Task: Find connections with filter location Bailén with filter topic #leadership with filter profile language German with filter current company Sony Music Entertainment with filter school Swarnandhra College of Engineering & Technology, Narasapur. PIN -534275 (CC-A2) with filter industry Administration of Justice with filter service category Consulting with filter keywords title Medical Transcriptionist
Action: Mouse moved to (528, 66)
Screenshot: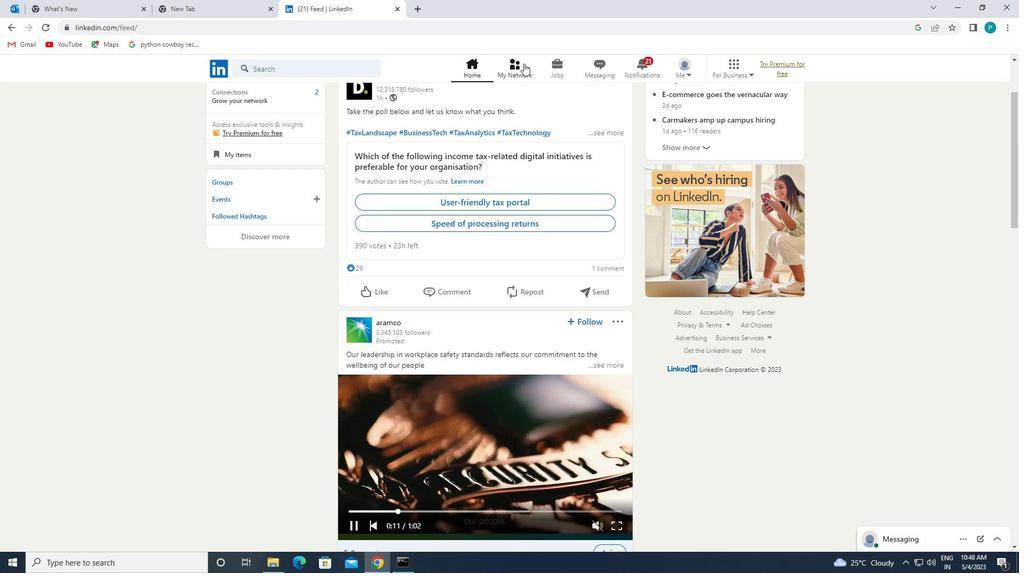 
Action: Mouse pressed left at (528, 66)
Screenshot: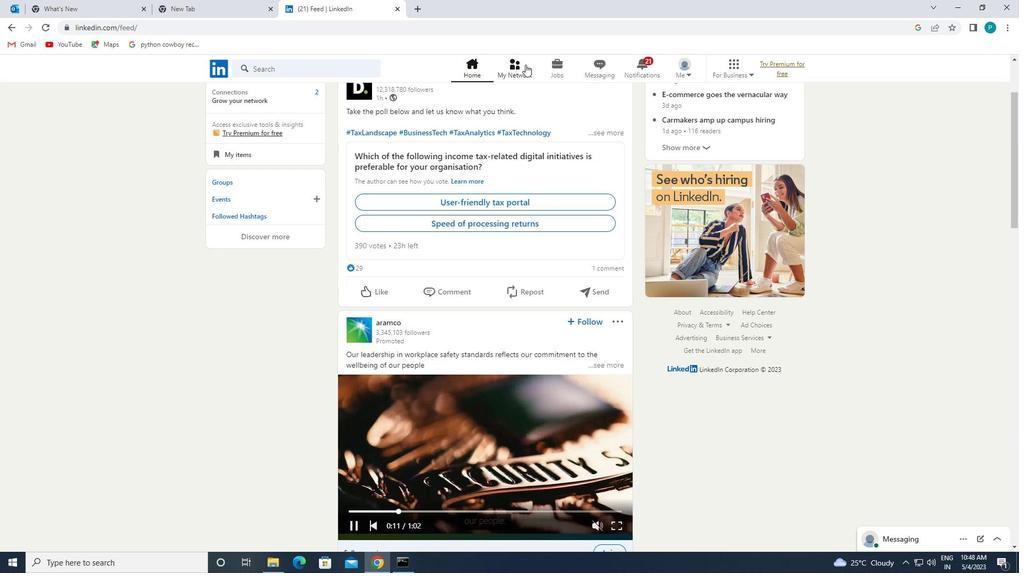 
Action: Mouse moved to (519, 67)
Screenshot: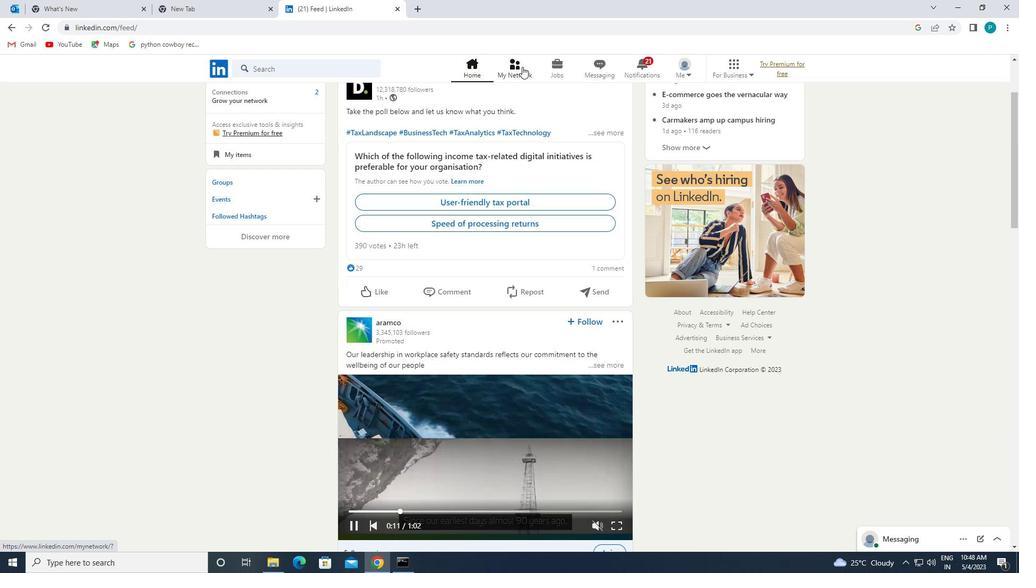 
Action: Mouse pressed left at (519, 67)
Screenshot: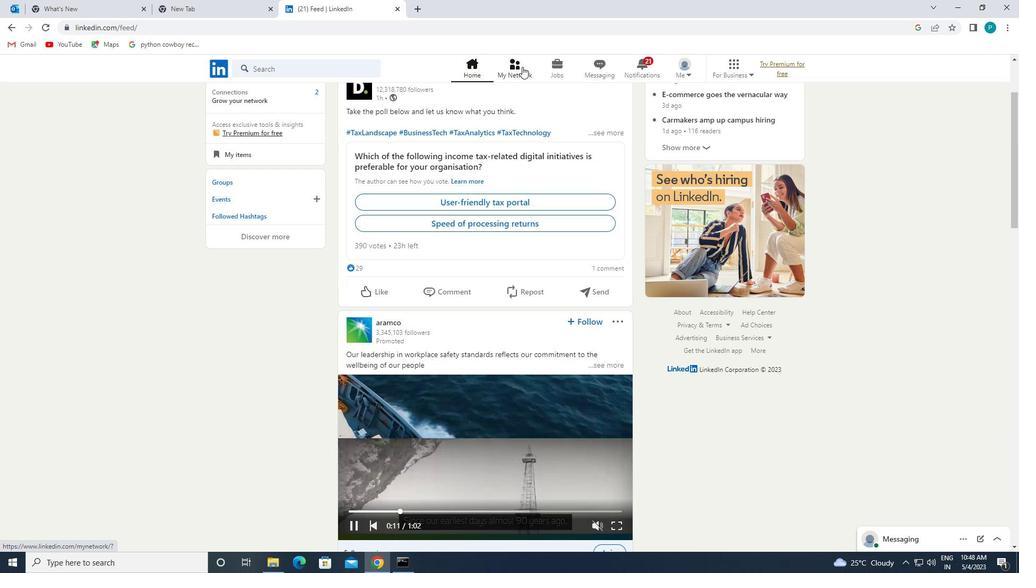 
Action: Mouse moved to (322, 126)
Screenshot: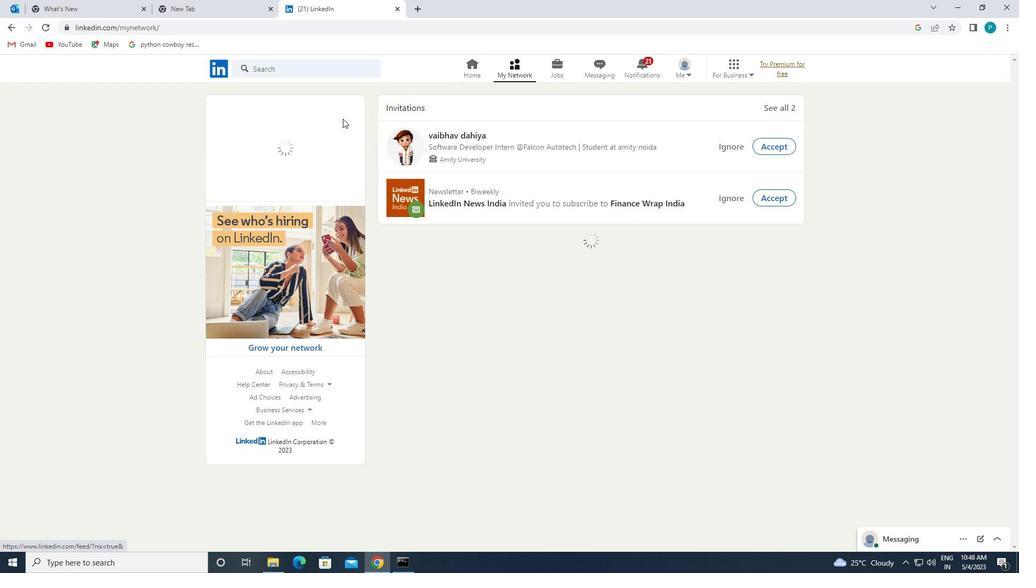 
Action: Mouse pressed left at (322, 126)
Screenshot: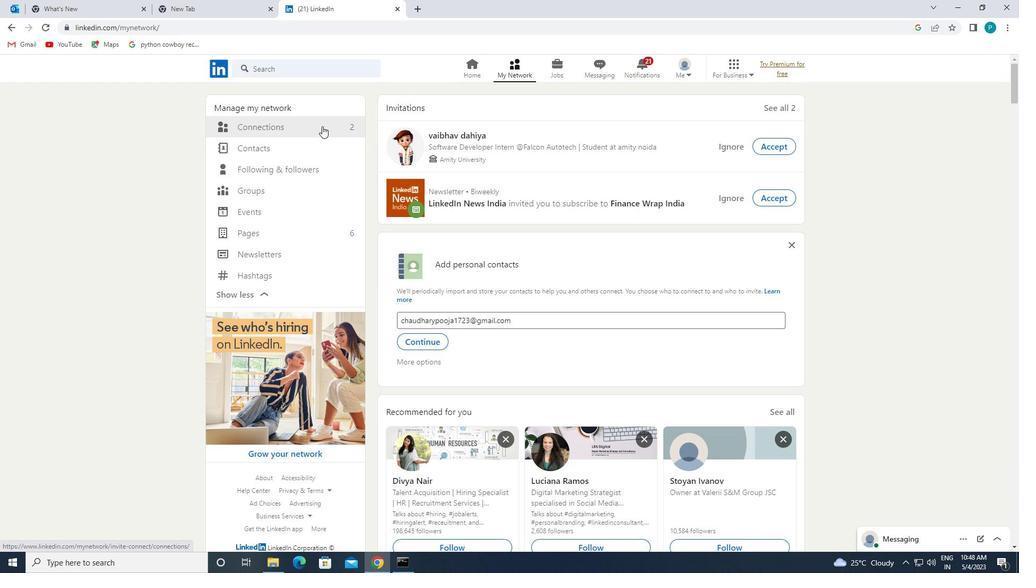 
Action: Mouse moved to (601, 132)
Screenshot: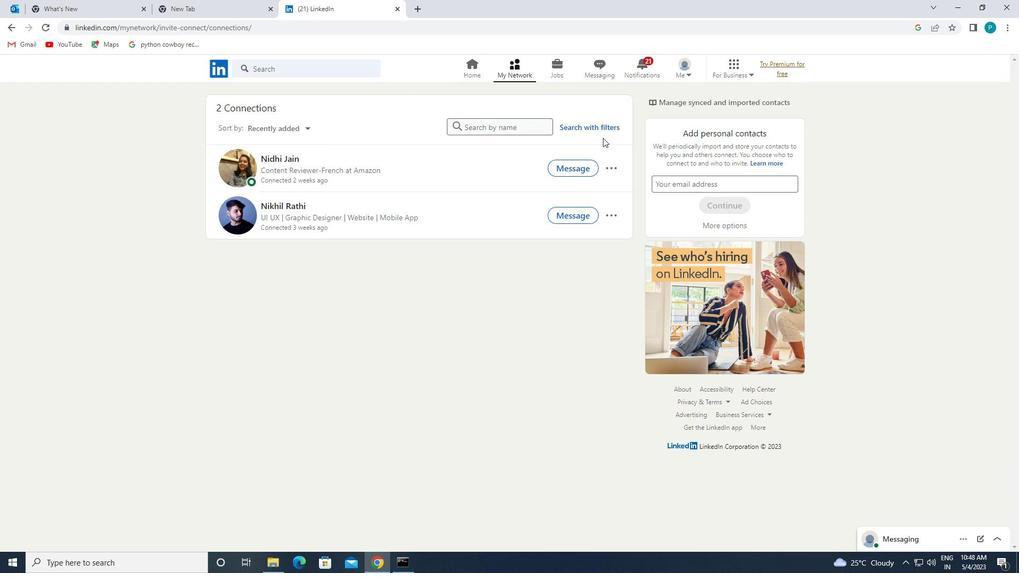 
Action: Mouse pressed left at (601, 132)
Screenshot: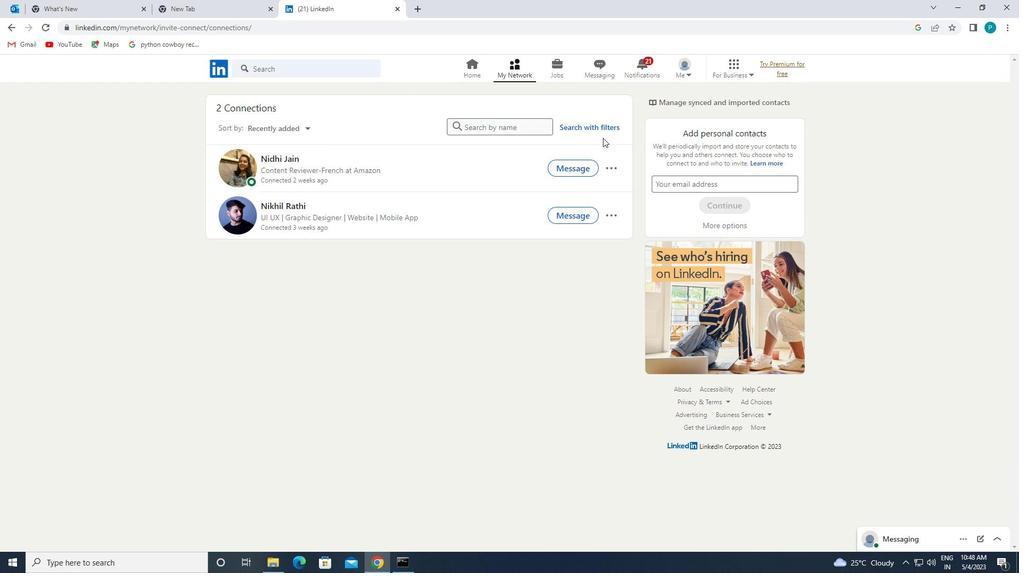 
Action: Mouse moved to (543, 100)
Screenshot: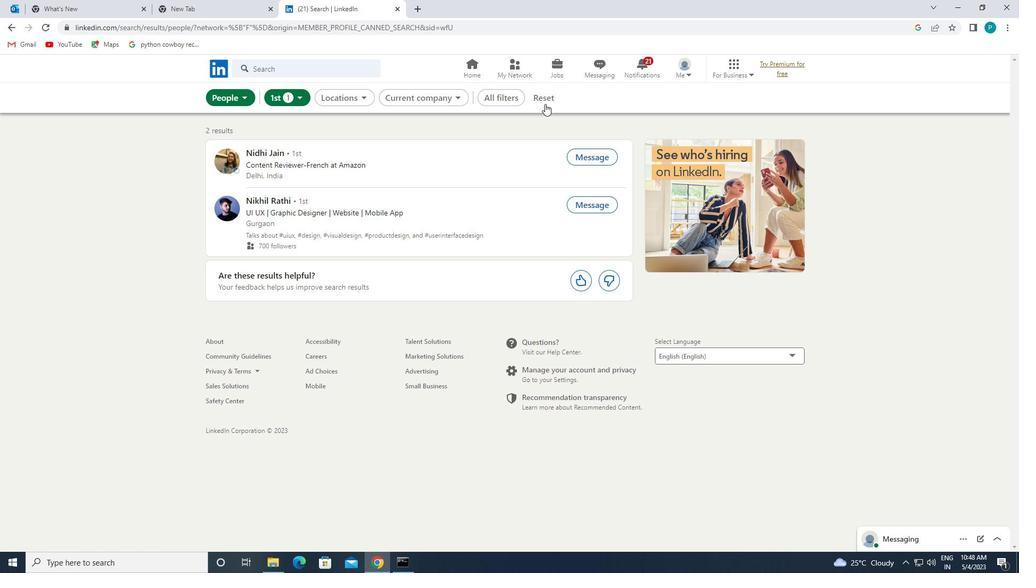 
Action: Mouse pressed left at (543, 100)
Screenshot: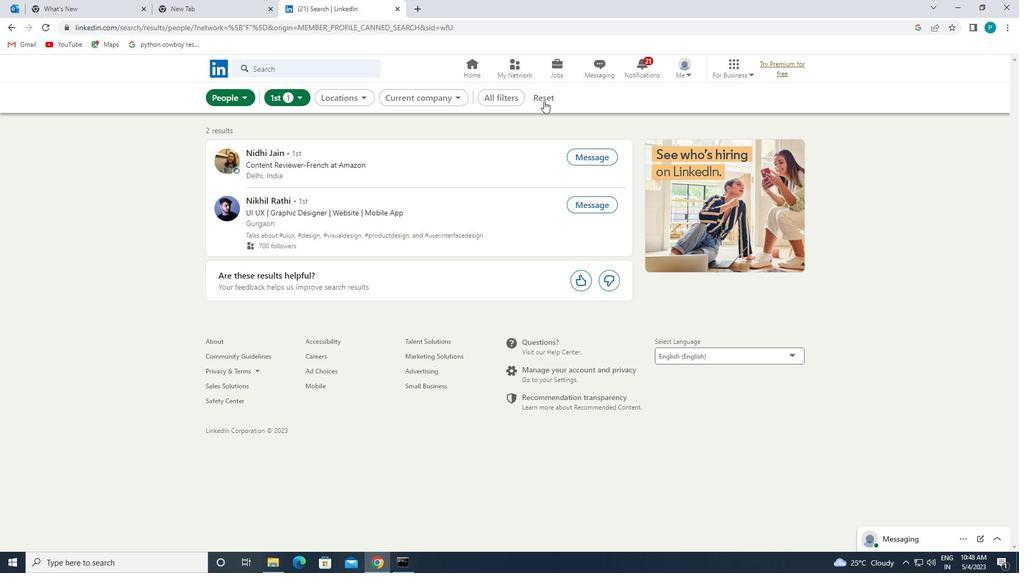 
Action: Mouse moved to (543, 100)
Screenshot: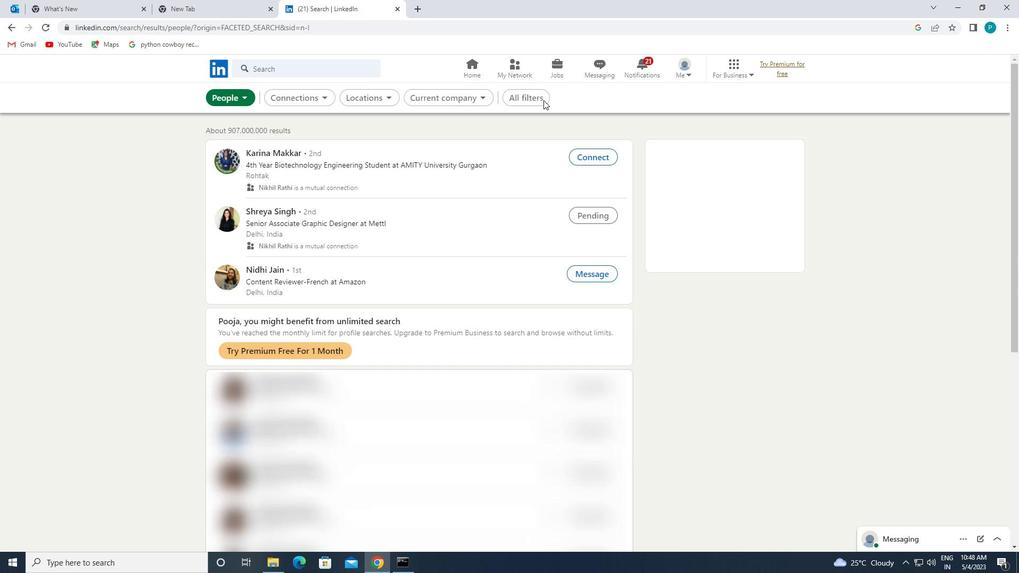 
Action: Mouse pressed left at (543, 100)
Screenshot: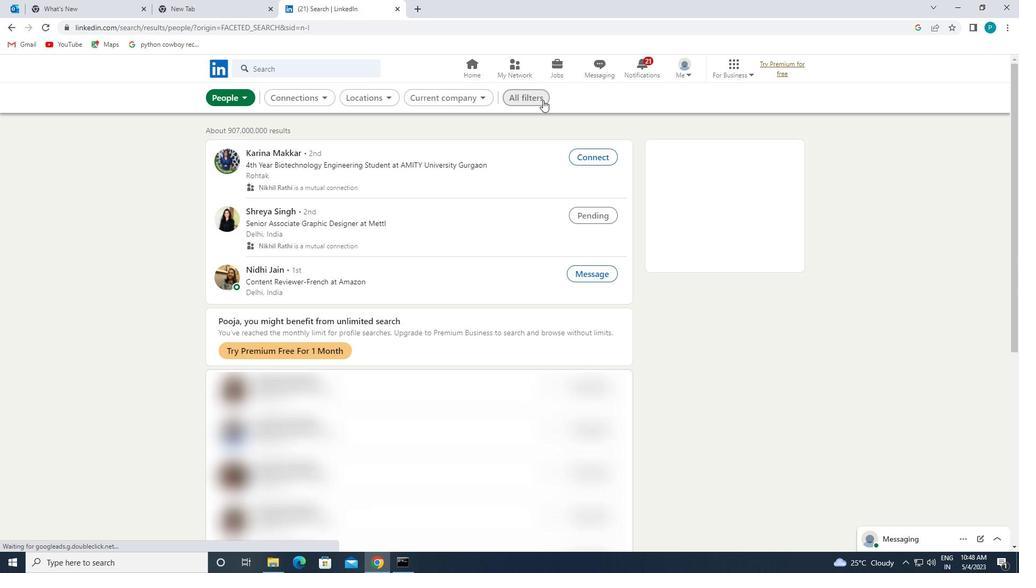 
Action: Mouse moved to (887, 256)
Screenshot: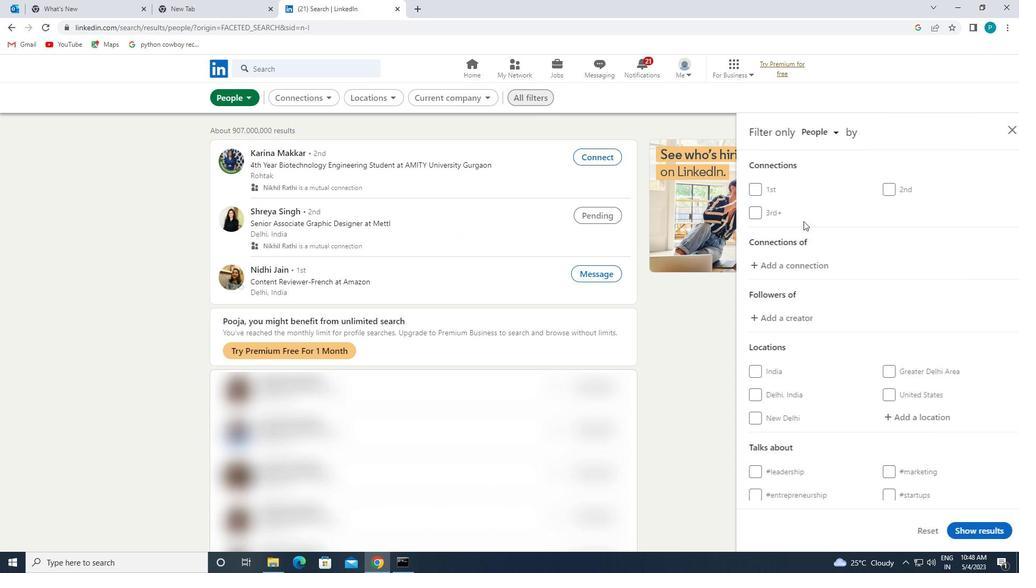 
Action: Mouse scrolled (887, 255) with delta (0, 0)
Screenshot: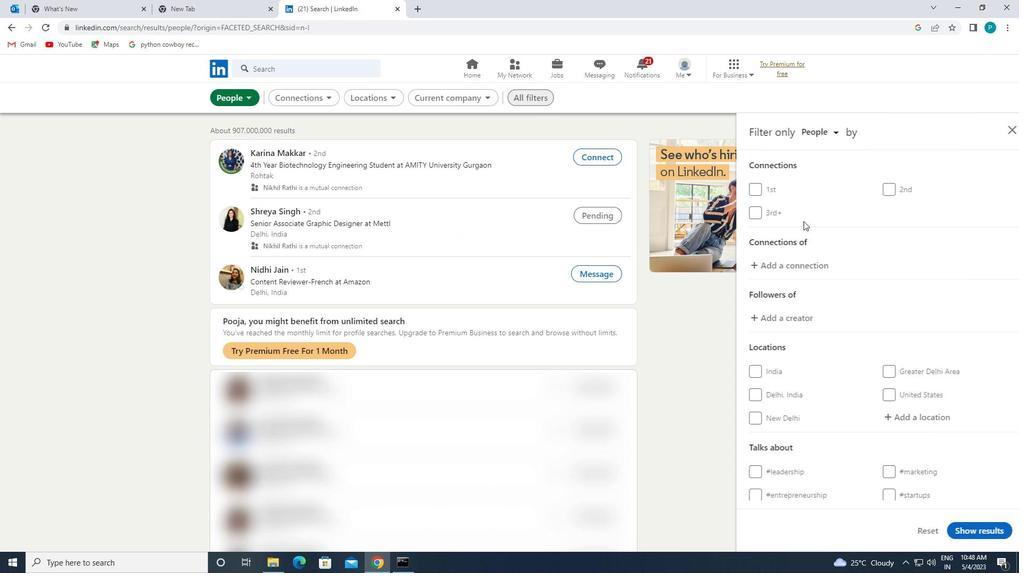
Action: Mouse scrolled (887, 255) with delta (0, 0)
Screenshot: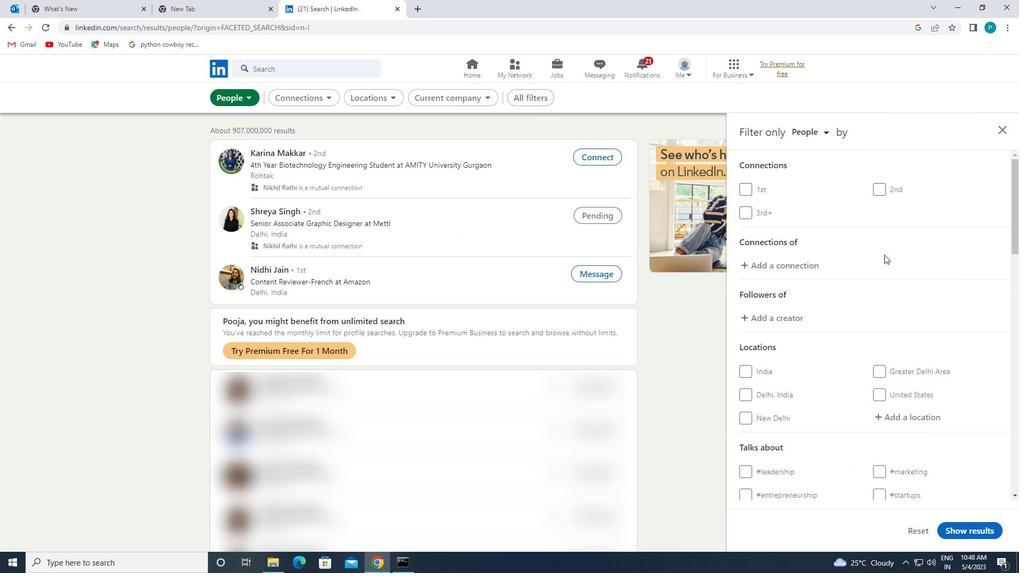
Action: Mouse moved to (914, 297)
Screenshot: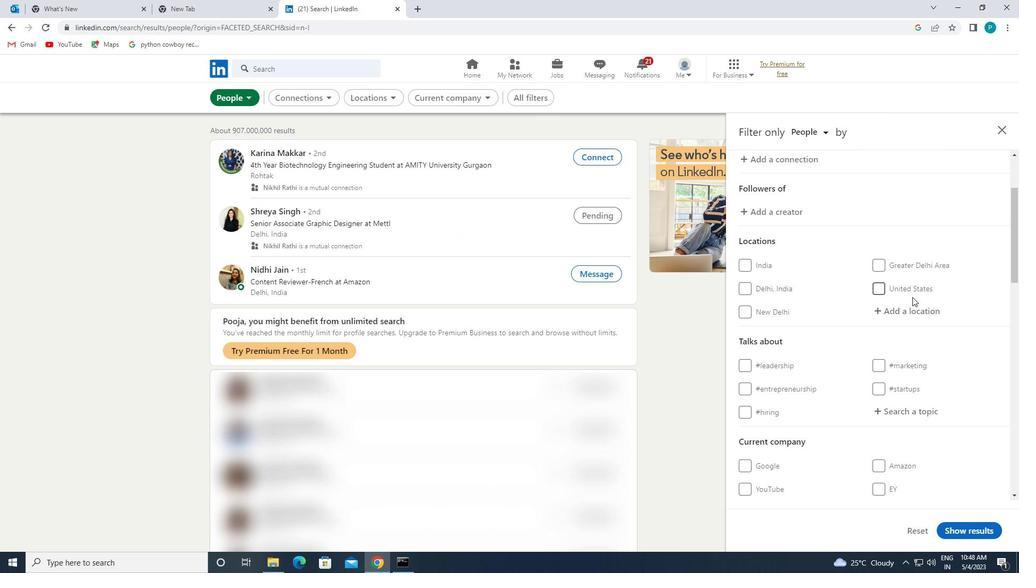 
Action: Mouse pressed left at (914, 297)
Screenshot: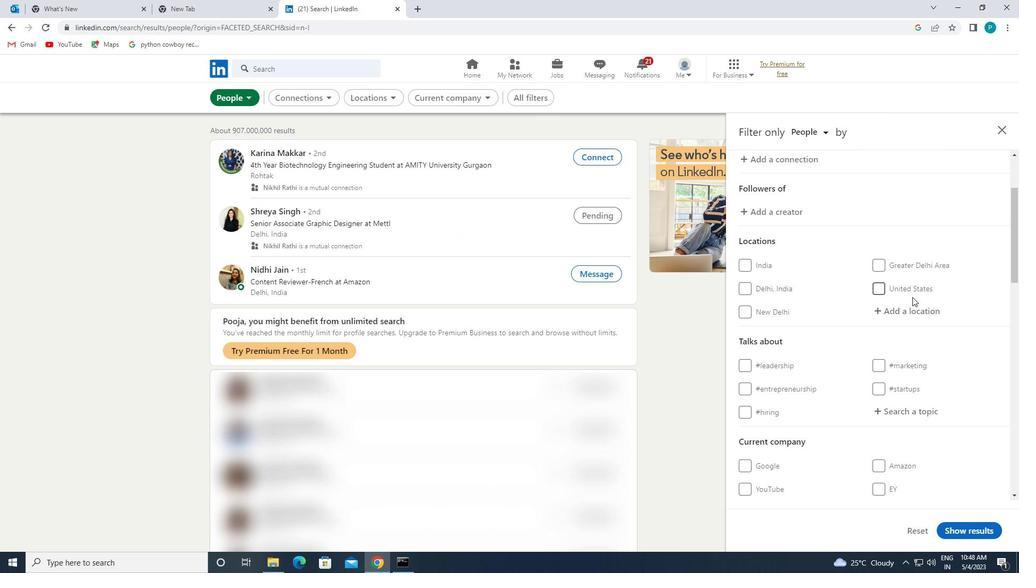 
Action: Mouse moved to (921, 303)
Screenshot: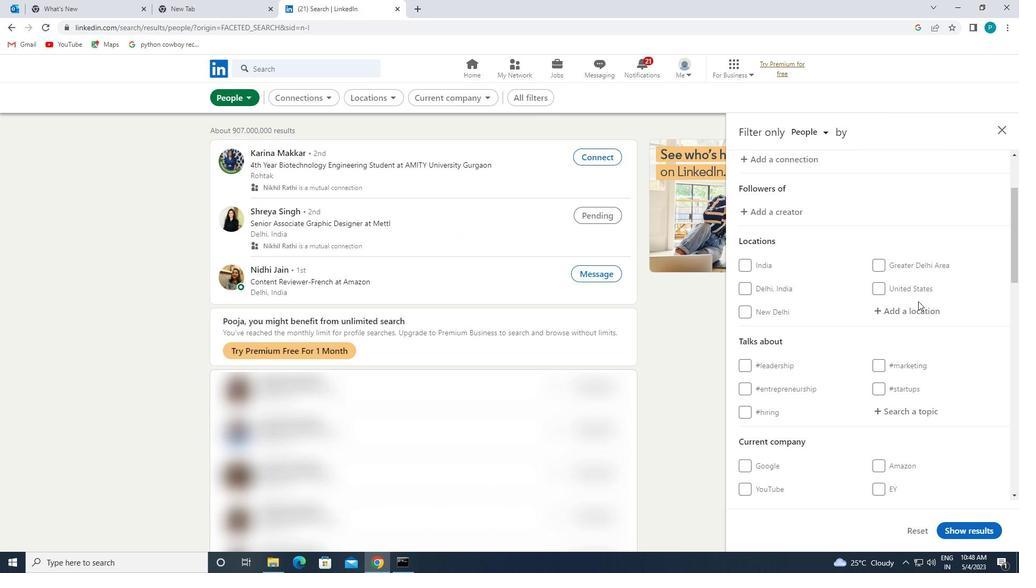 
Action: Mouse pressed left at (921, 303)
Screenshot: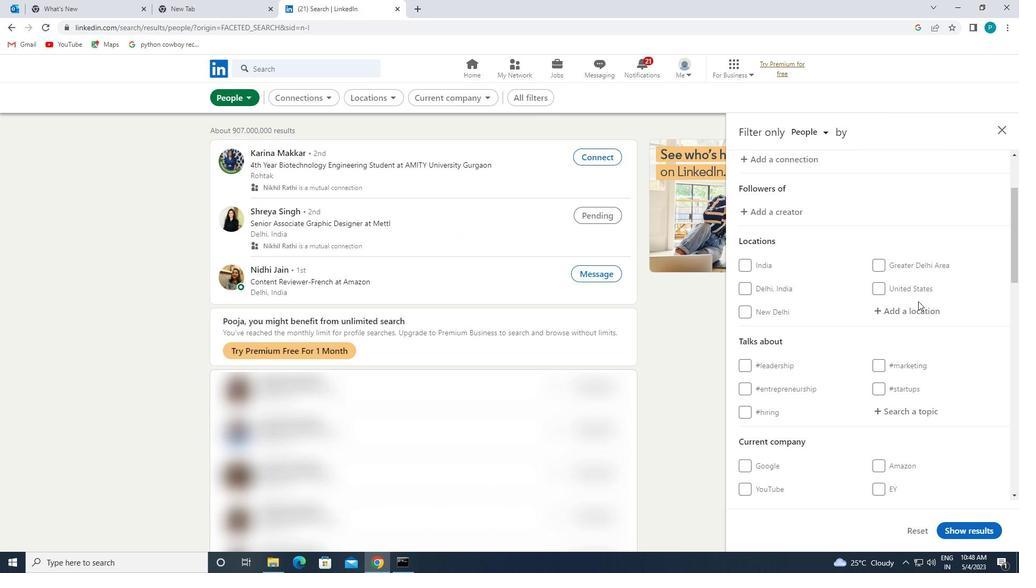 
Action: Mouse moved to (953, 323)
Screenshot: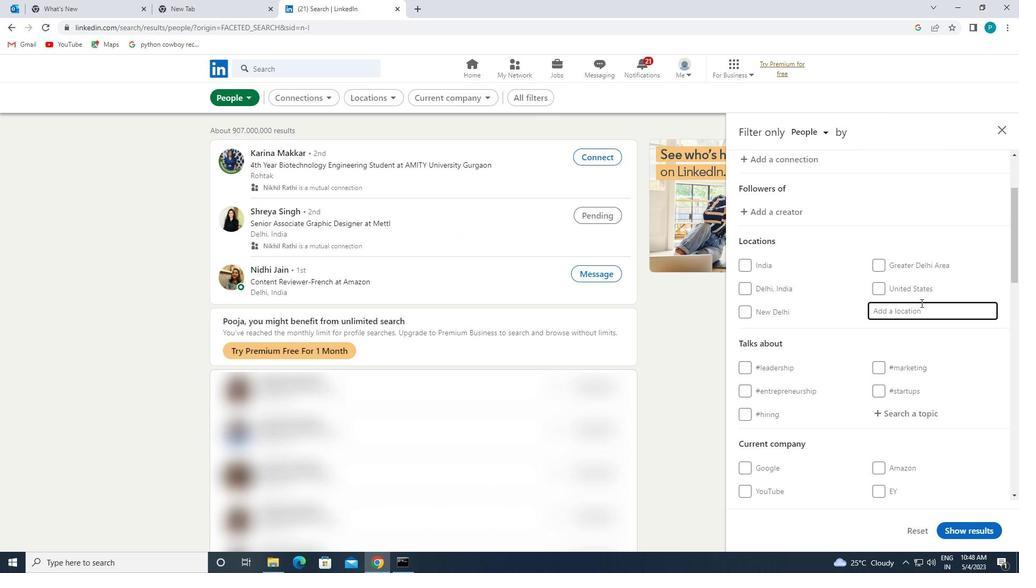 
Action: Key pressed <Key.caps_lock>b<Key.caps_lock>ailen
Screenshot: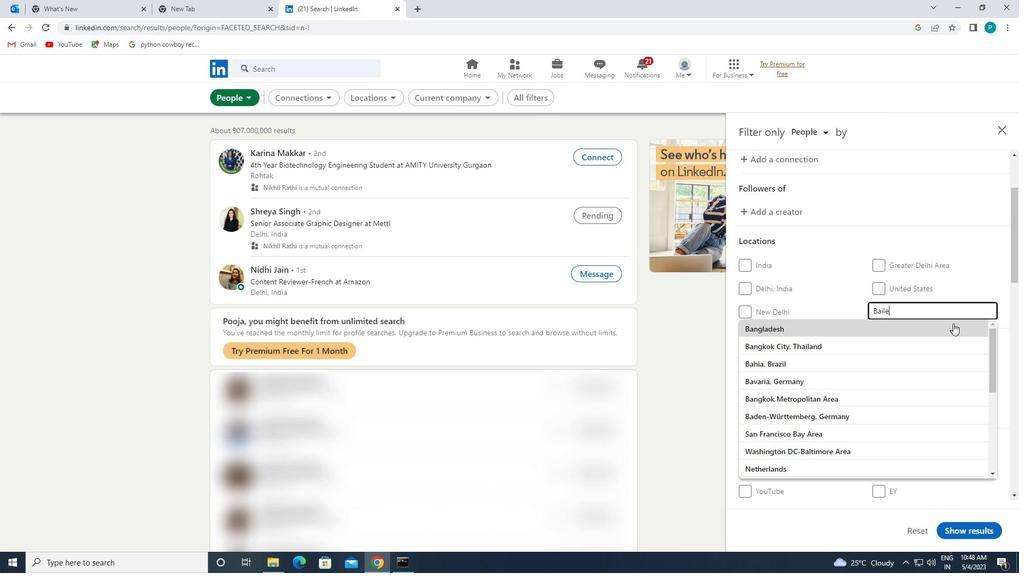 
Action: Mouse moved to (942, 327)
Screenshot: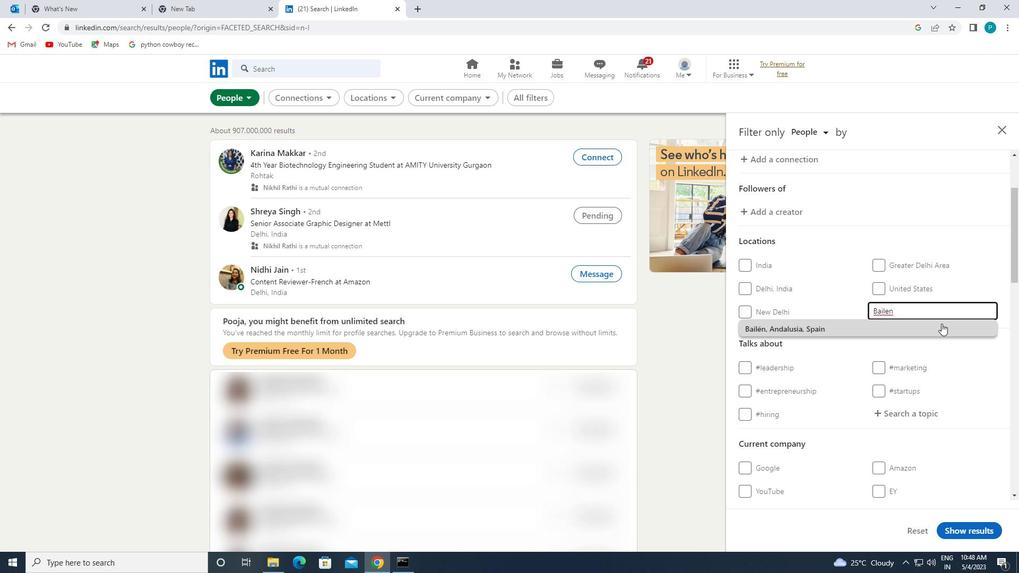 
Action: Mouse pressed left at (942, 327)
Screenshot: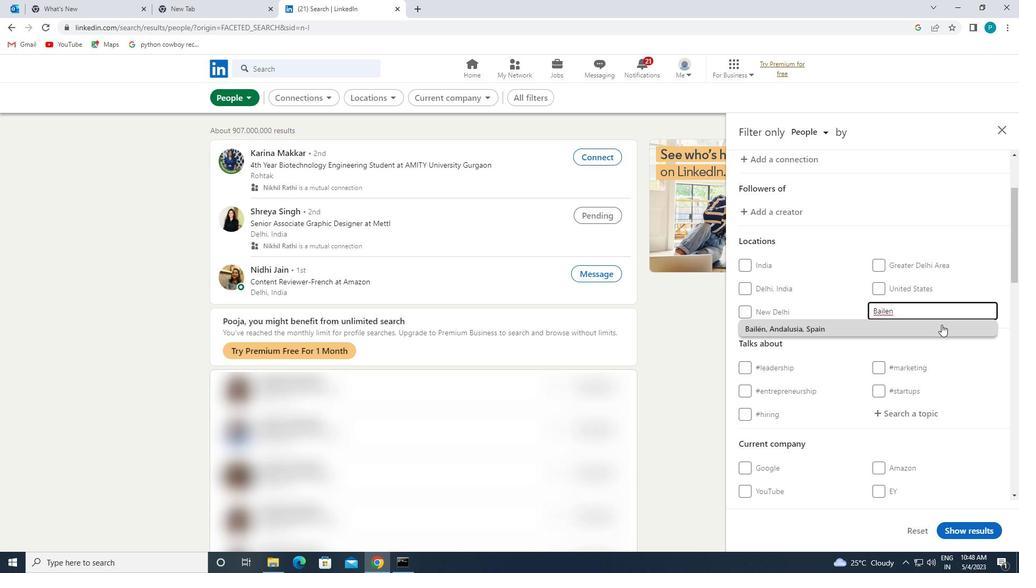 
Action: Mouse scrolled (942, 327) with delta (0, 0)
Screenshot: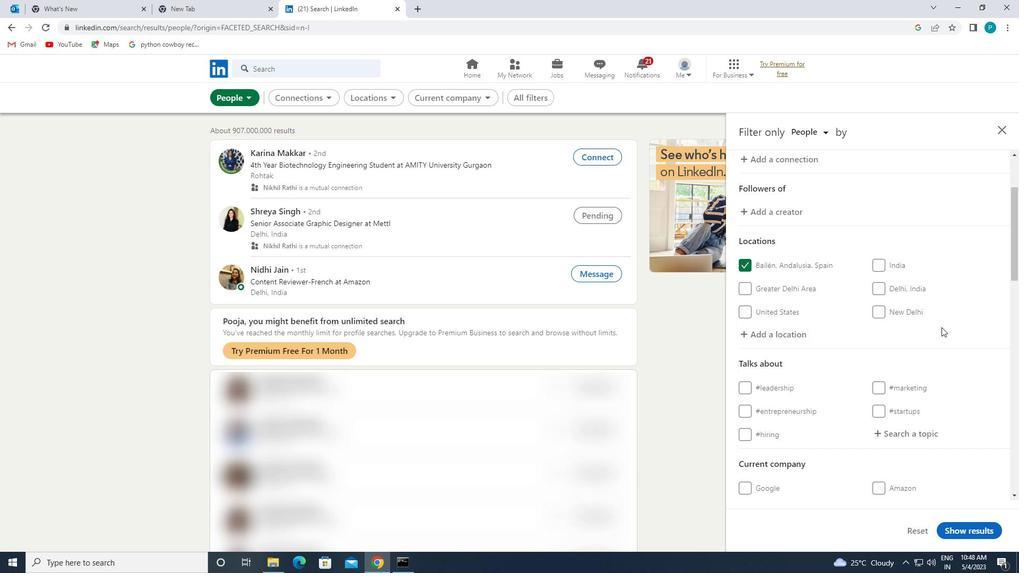 
Action: Mouse moved to (942, 330)
Screenshot: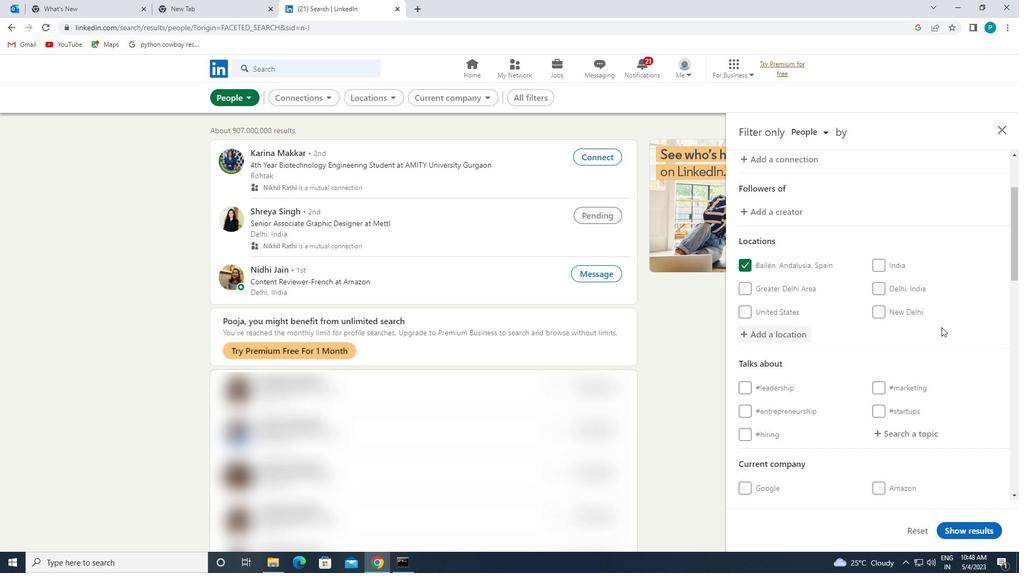 
Action: Mouse scrolled (942, 329) with delta (0, 0)
Screenshot: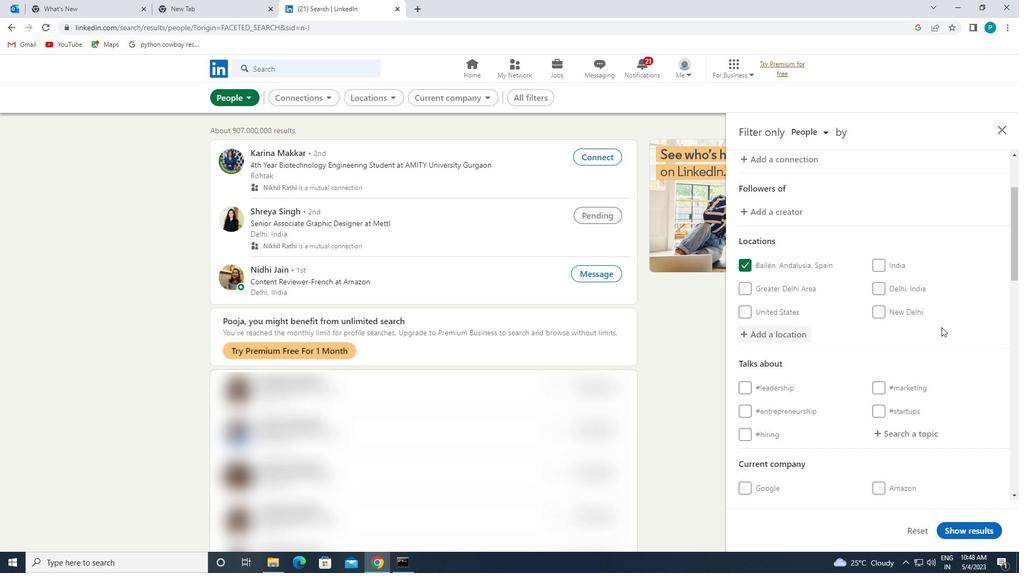 
Action: Mouse moved to (942, 331)
Screenshot: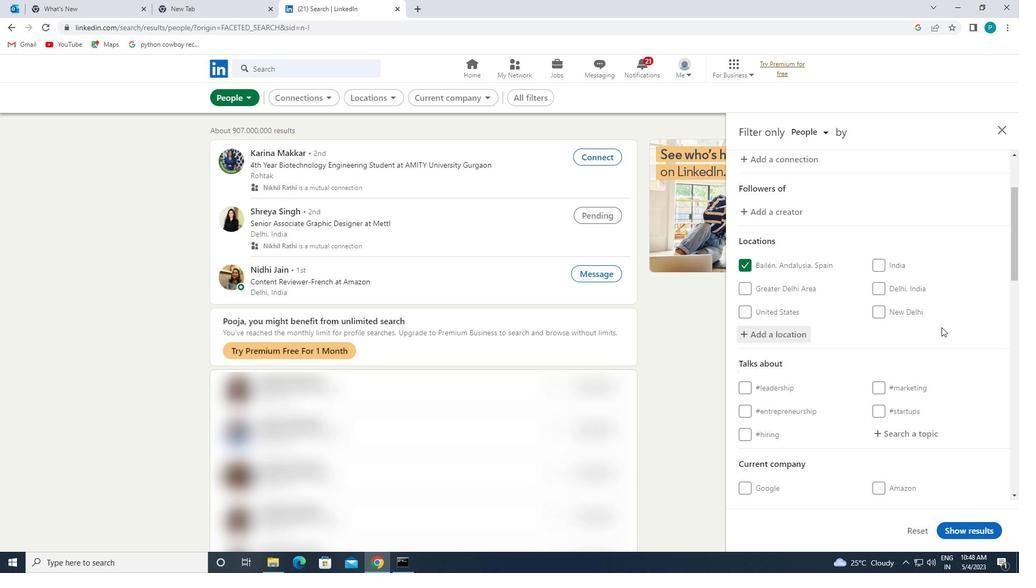 
Action: Mouse scrolled (942, 331) with delta (0, 0)
Screenshot: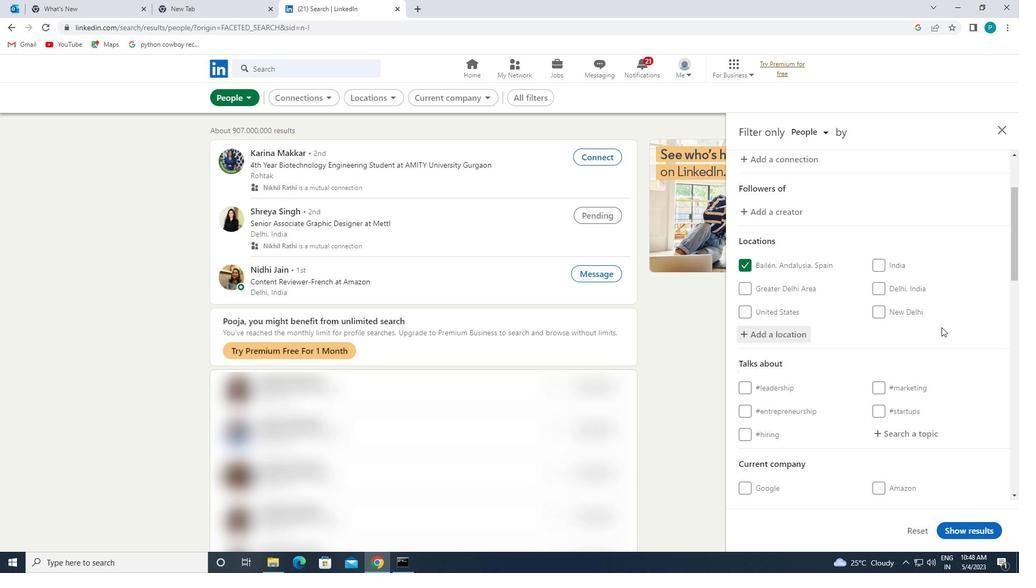 
Action: Mouse moved to (903, 270)
Screenshot: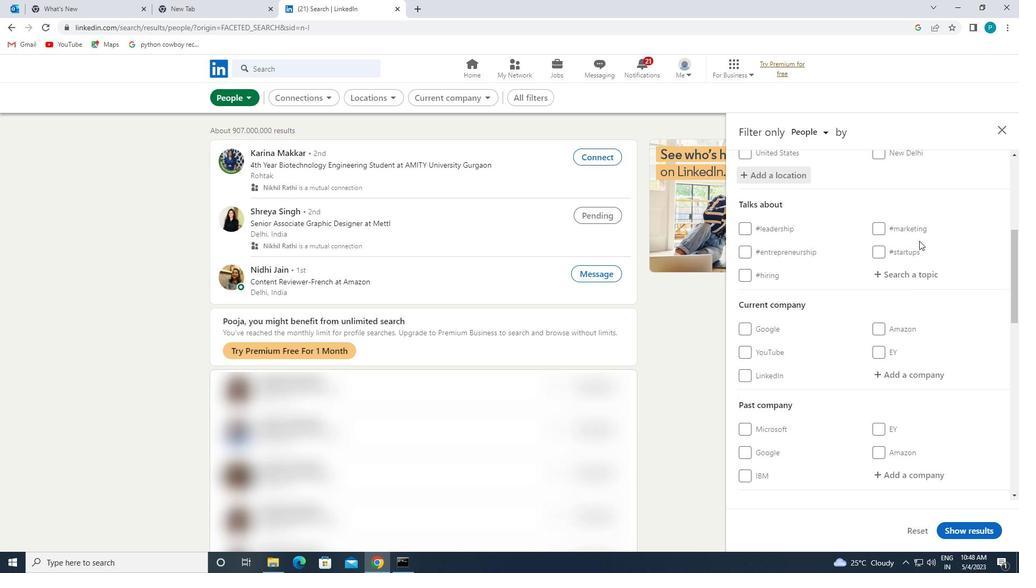 
Action: Mouse pressed left at (903, 270)
Screenshot: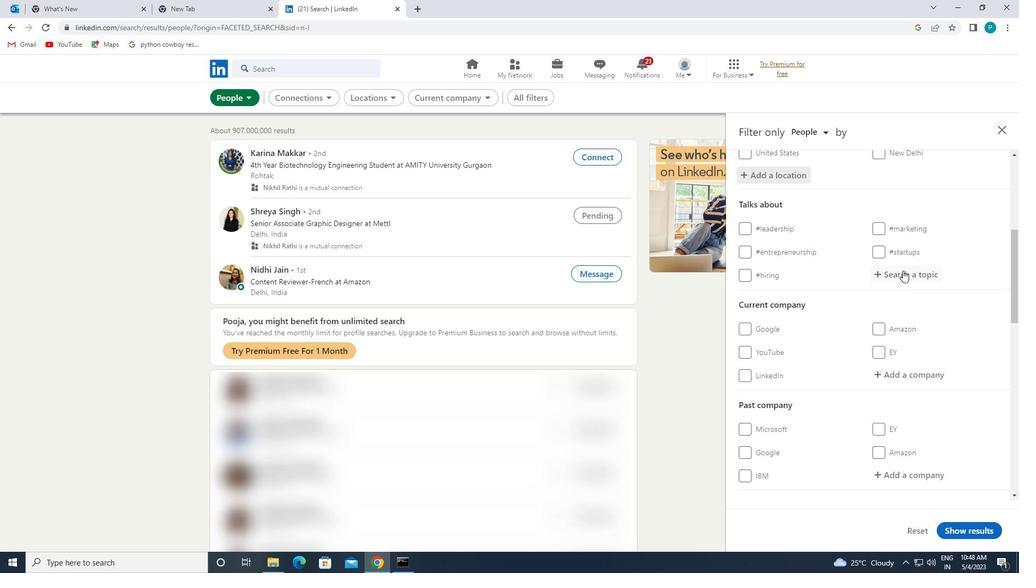 
Action: Key pressed <Key.shift>#LEADERSG<Key.backspace>HIP
Screenshot: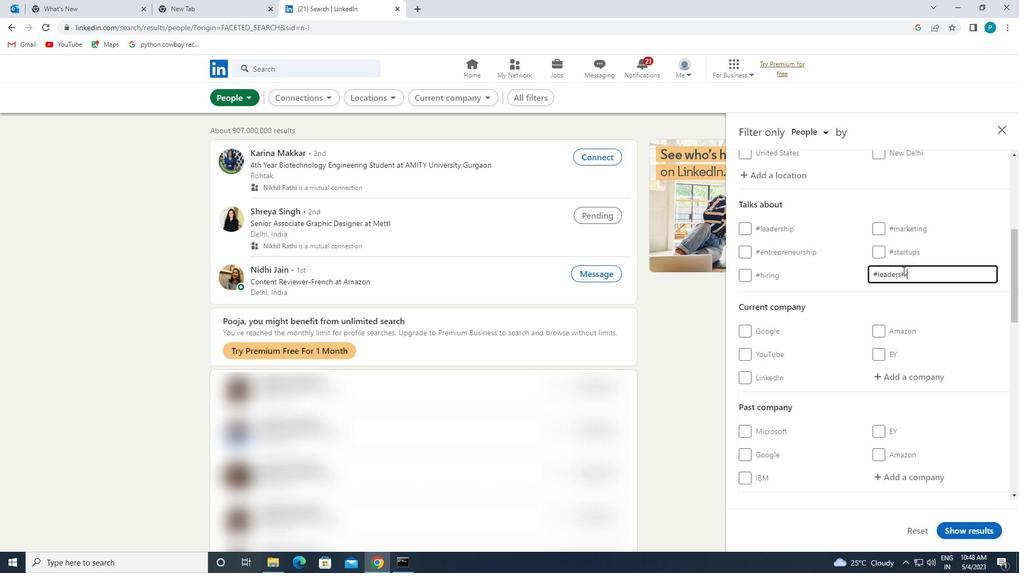 
Action: Mouse scrolled (903, 270) with delta (0, 0)
Screenshot: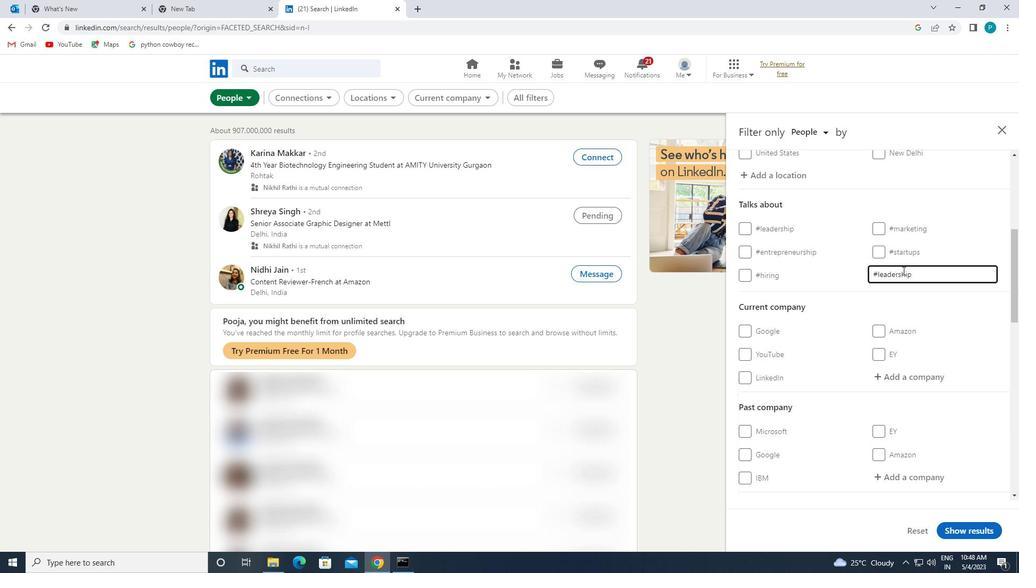 
Action: Mouse scrolled (903, 270) with delta (0, 0)
Screenshot: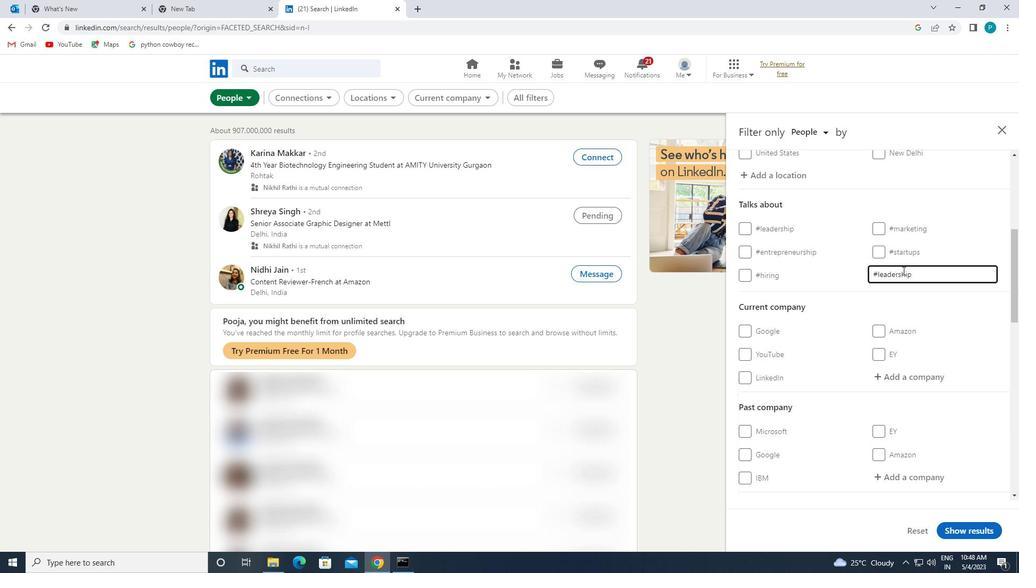 
Action: Mouse scrolled (903, 270) with delta (0, 0)
Screenshot: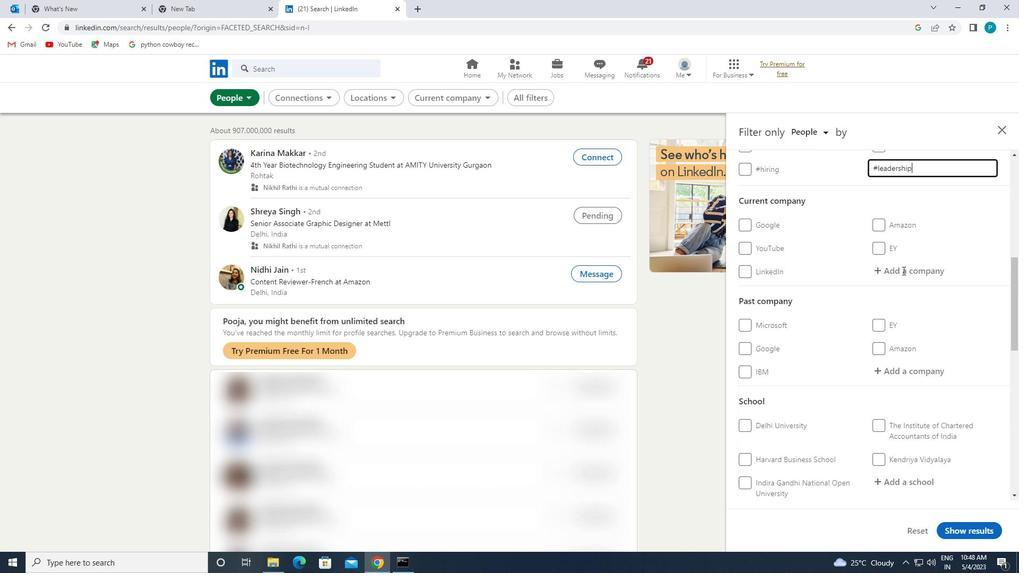 
Action: Mouse scrolled (903, 270) with delta (0, 0)
Screenshot: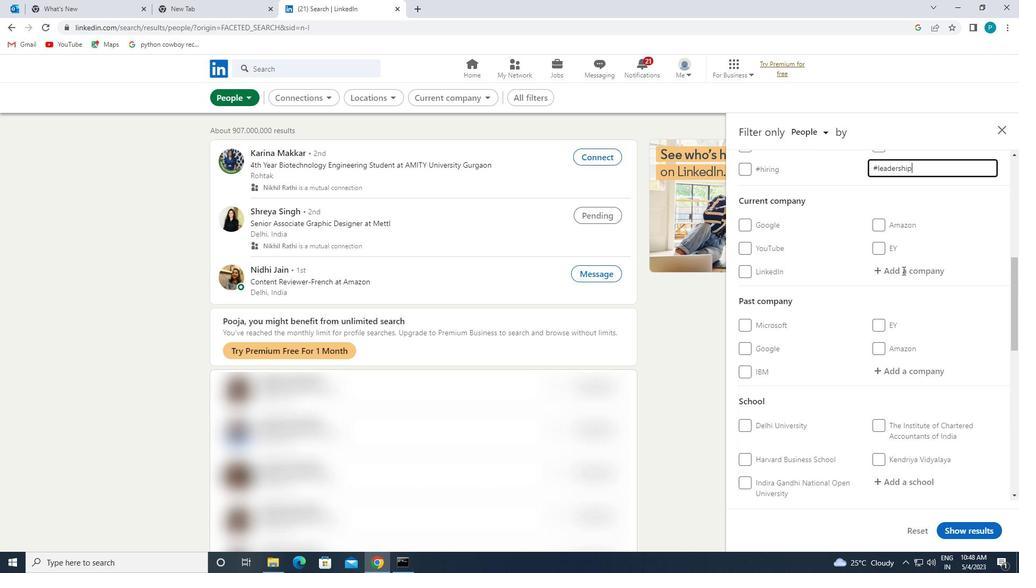 
Action: Mouse moved to (874, 337)
Screenshot: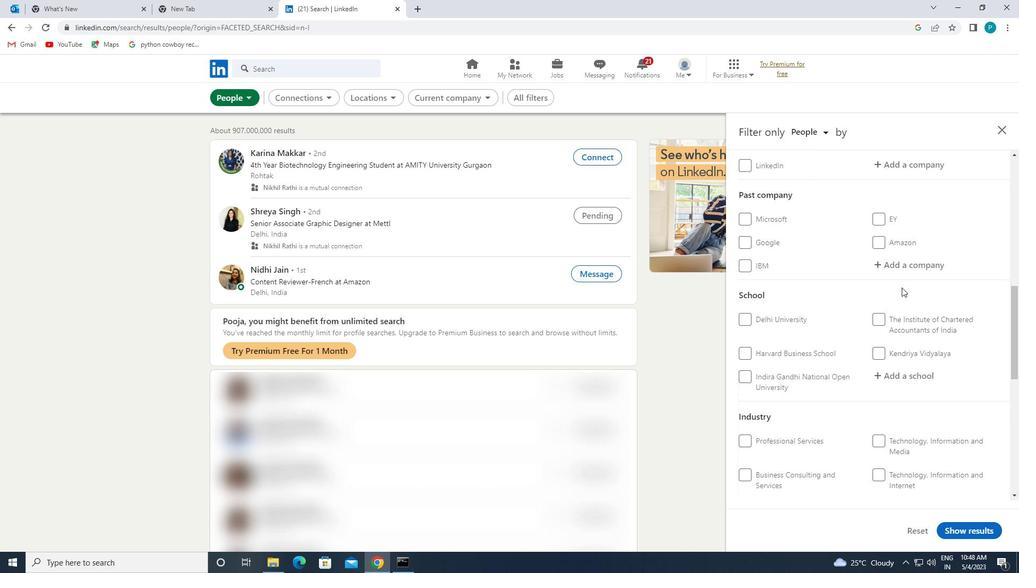 
Action: Mouse scrolled (874, 337) with delta (0, 0)
Screenshot: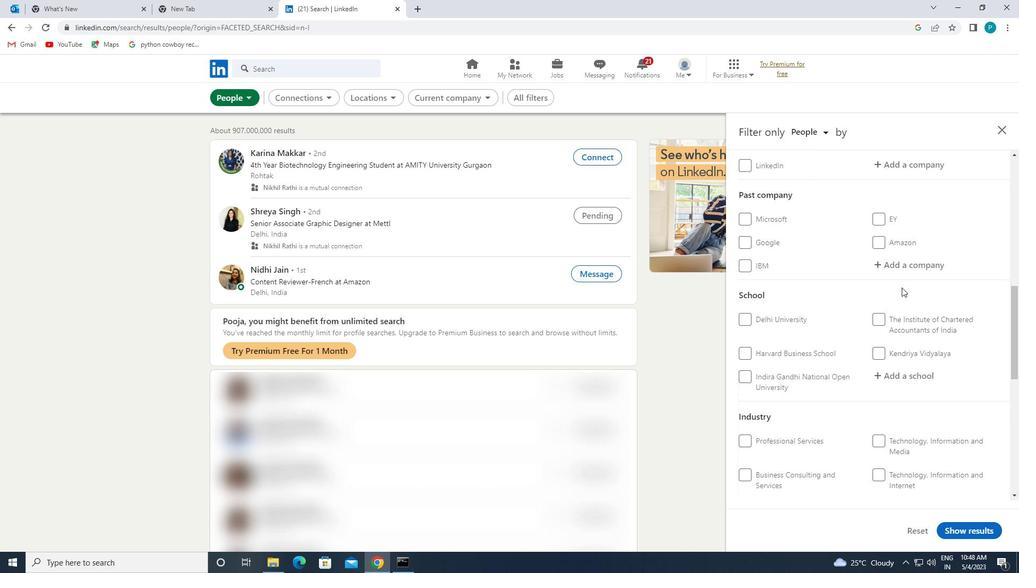 
Action: Mouse moved to (846, 358)
Screenshot: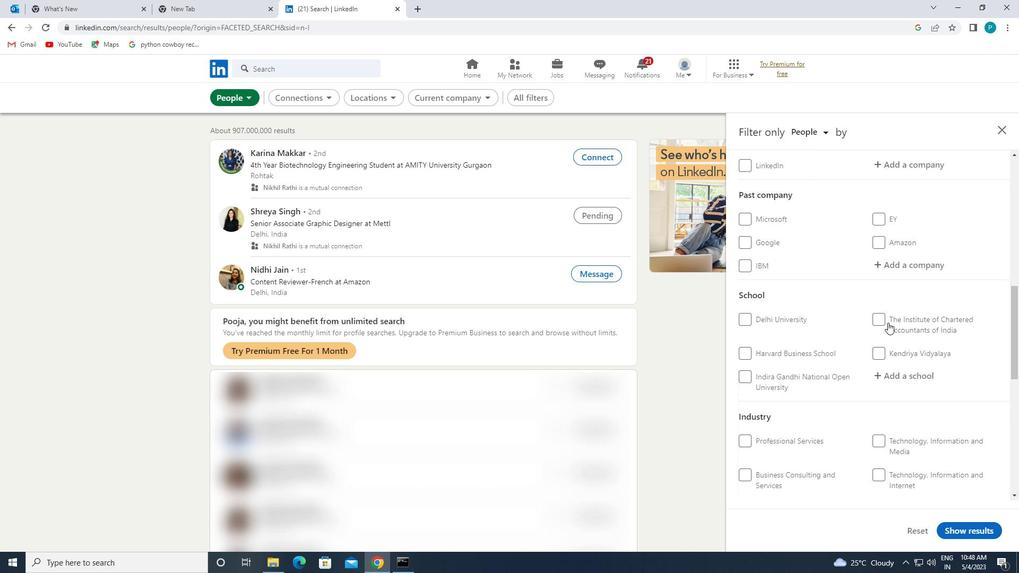 
Action: Mouse scrolled (846, 357) with delta (0, 0)
Screenshot: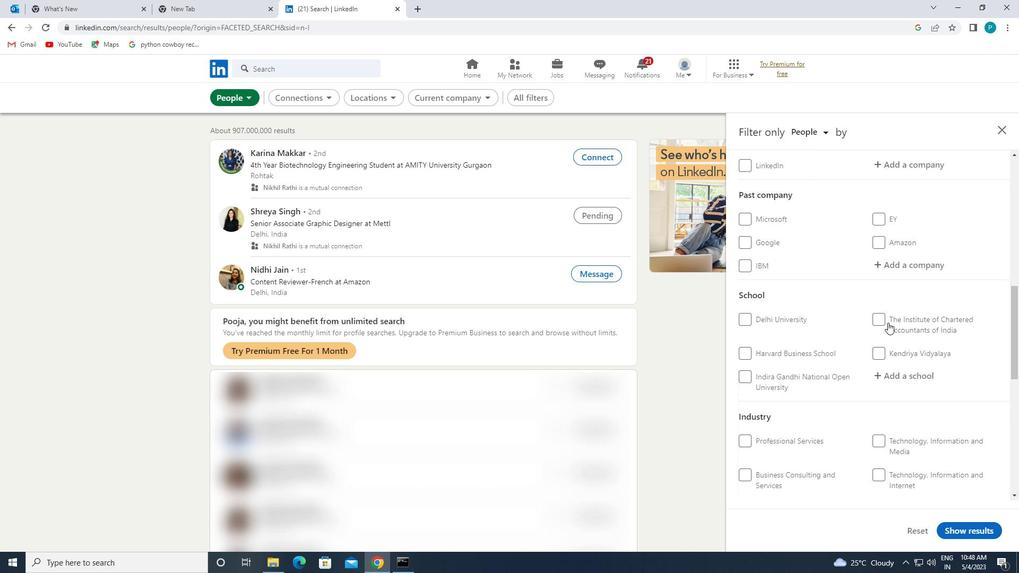 
Action: Mouse moved to (826, 371)
Screenshot: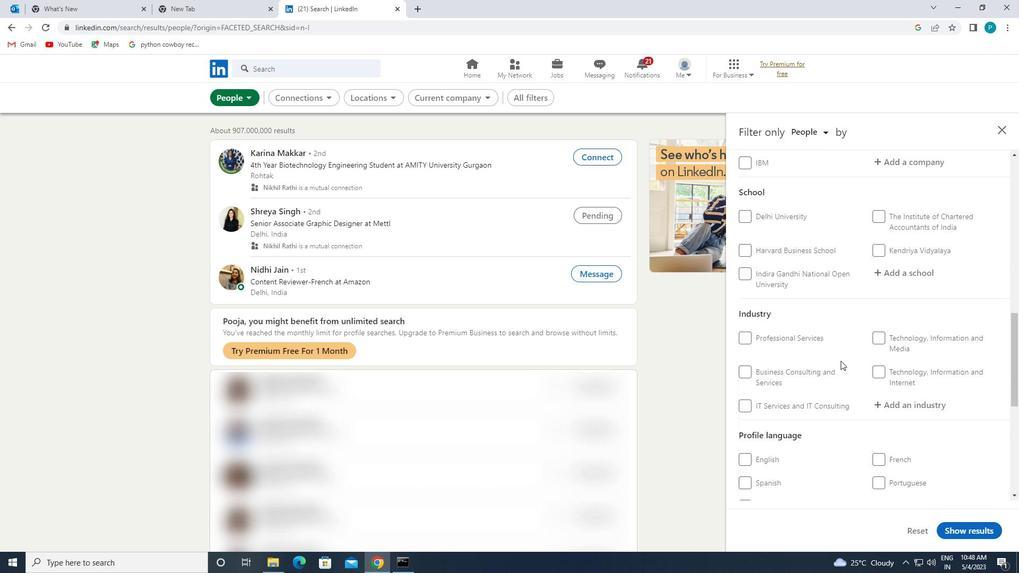 
Action: Mouse scrolled (826, 370) with delta (0, 0)
Screenshot: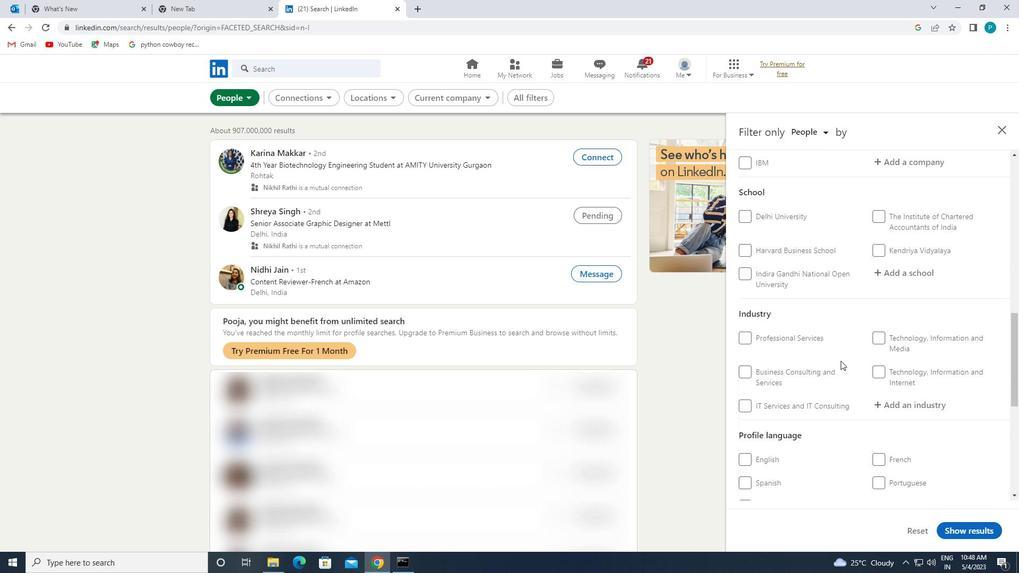
Action: Mouse moved to (824, 372)
Screenshot: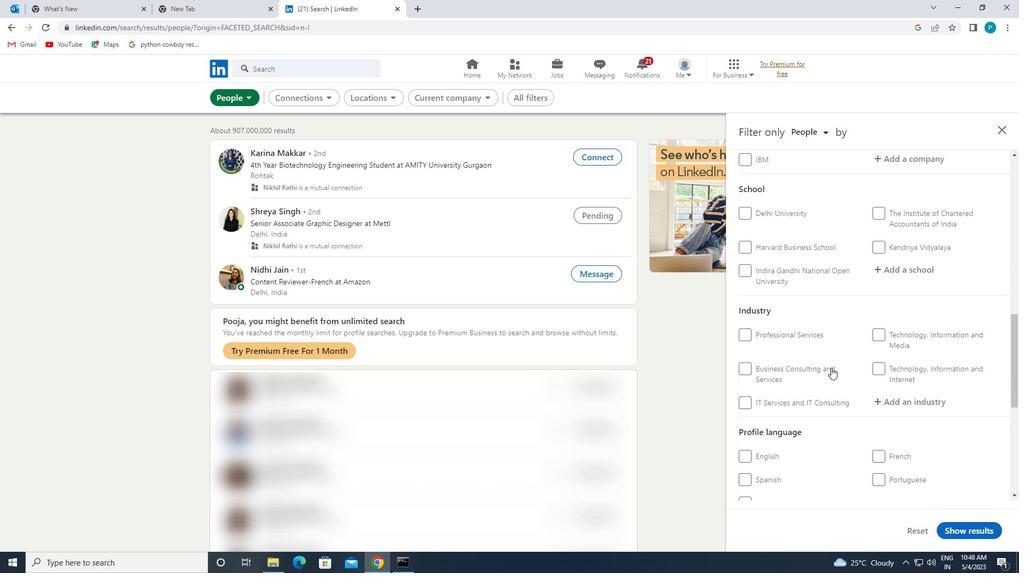 
Action: Mouse scrolled (824, 371) with delta (0, 0)
Screenshot: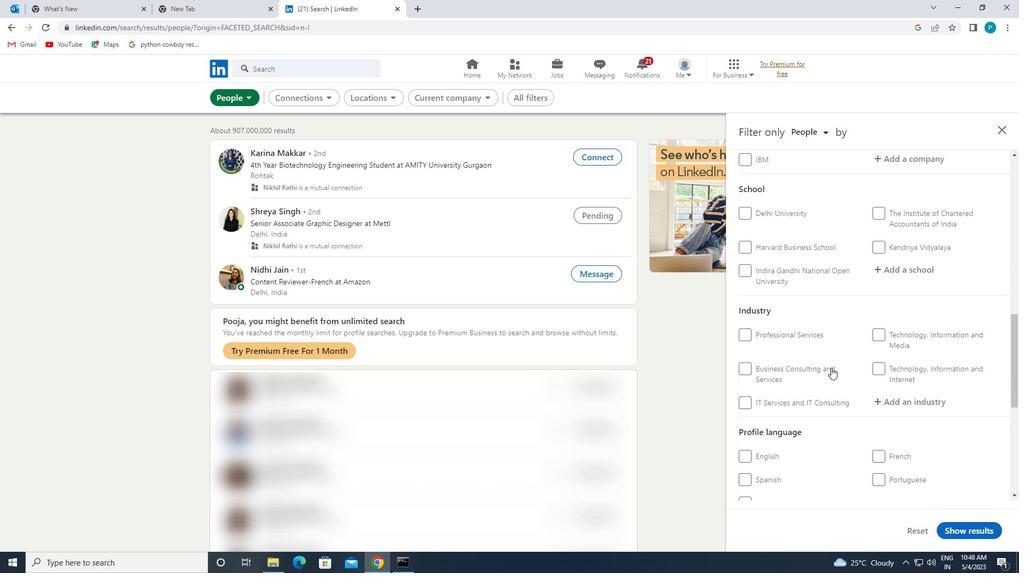 
Action: Mouse moved to (774, 395)
Screenshot: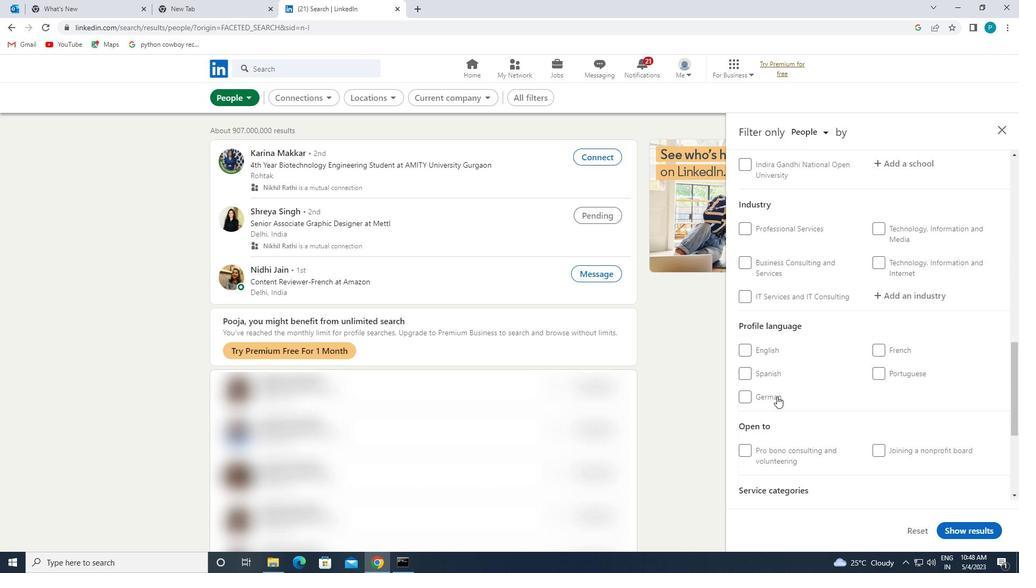 
Action: Mouse pressed left at (774, 395)
Screenshot: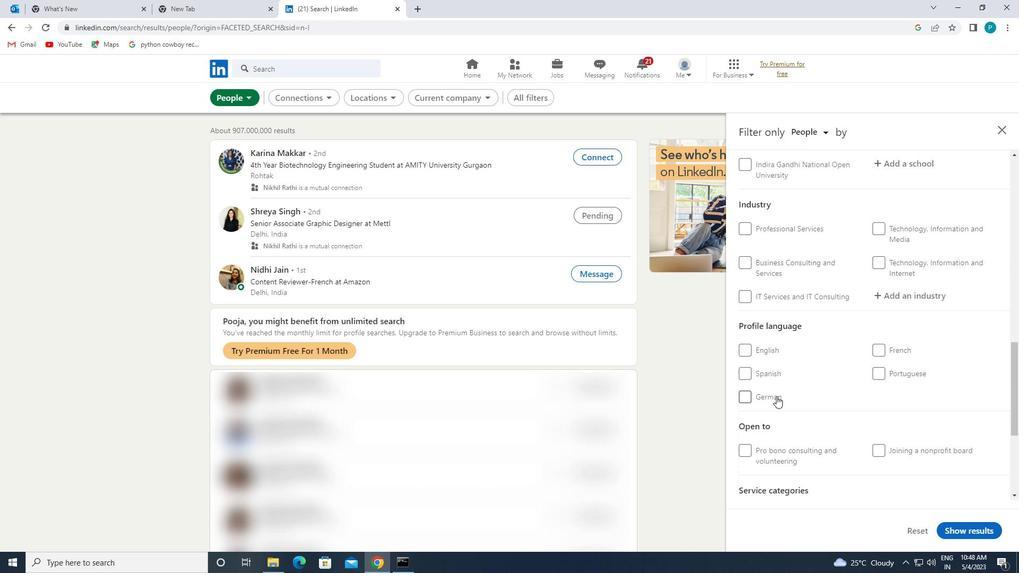 
Action: Mouse moved to (906, 353)
Screenshot: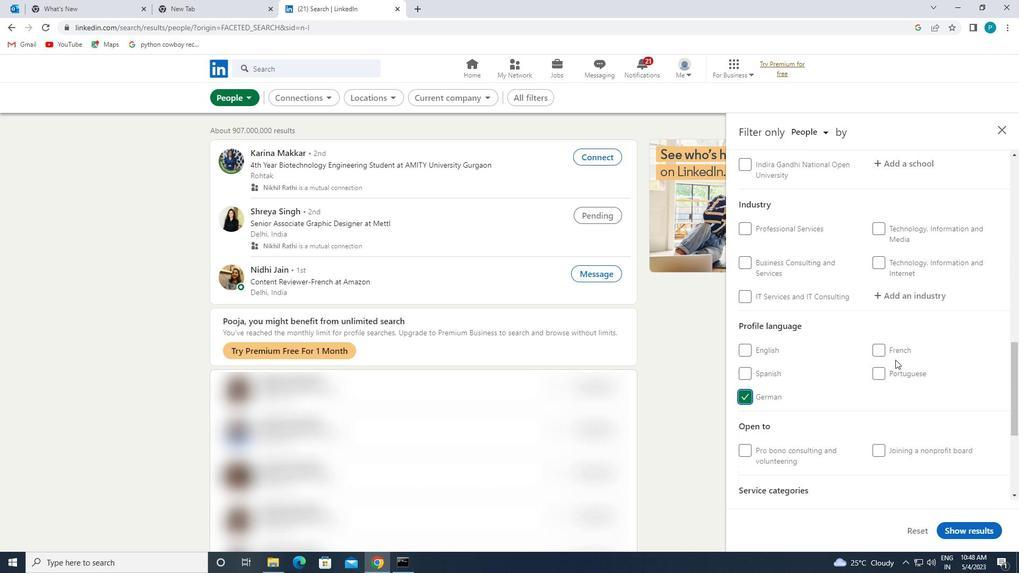 
Action: Mouse scrolled (906, 354) with delta (0, 0)
Screenshot: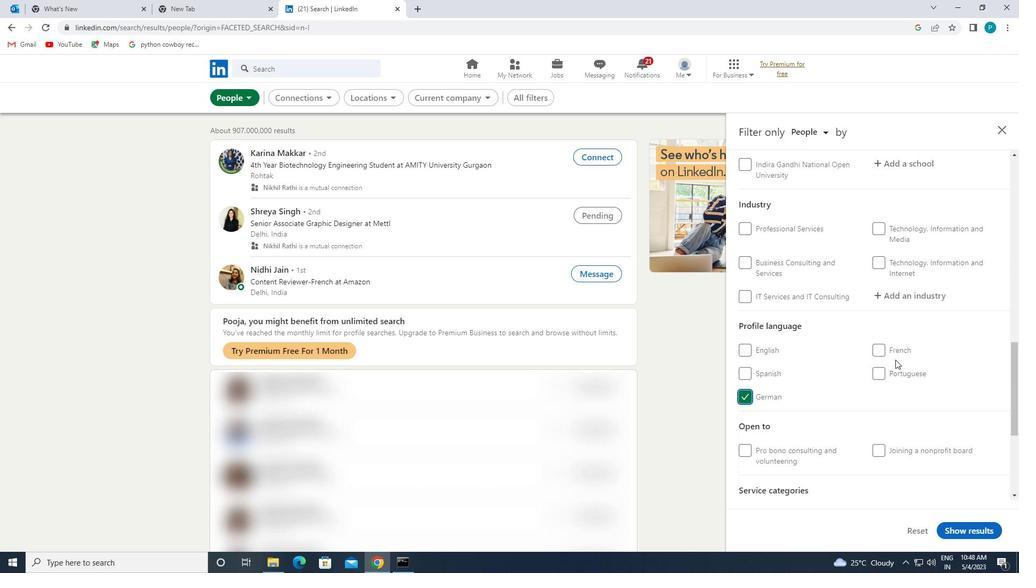 
Action: Mouse moved to (906, 352)
Screenshot: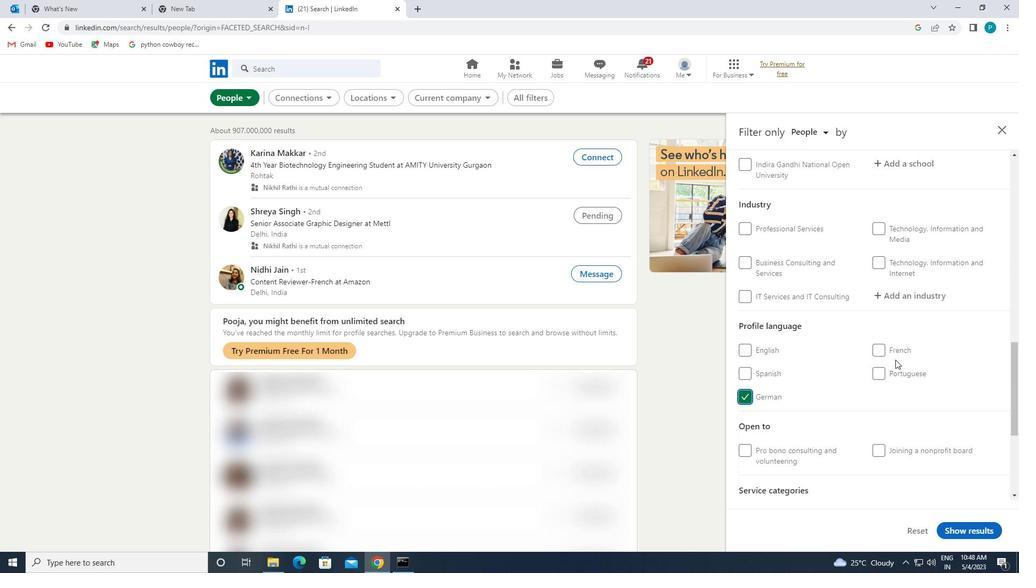 
Action: Mouse scrolled (906, 353) with delta (0, 0)
Screenshot: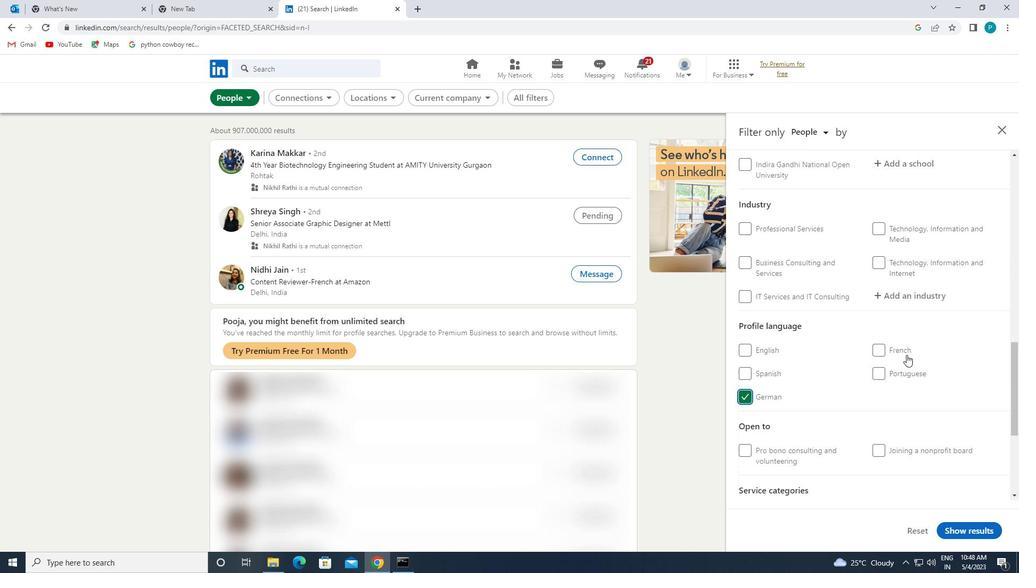 
Action: Mouse moved to (906, 352)
Screenshot: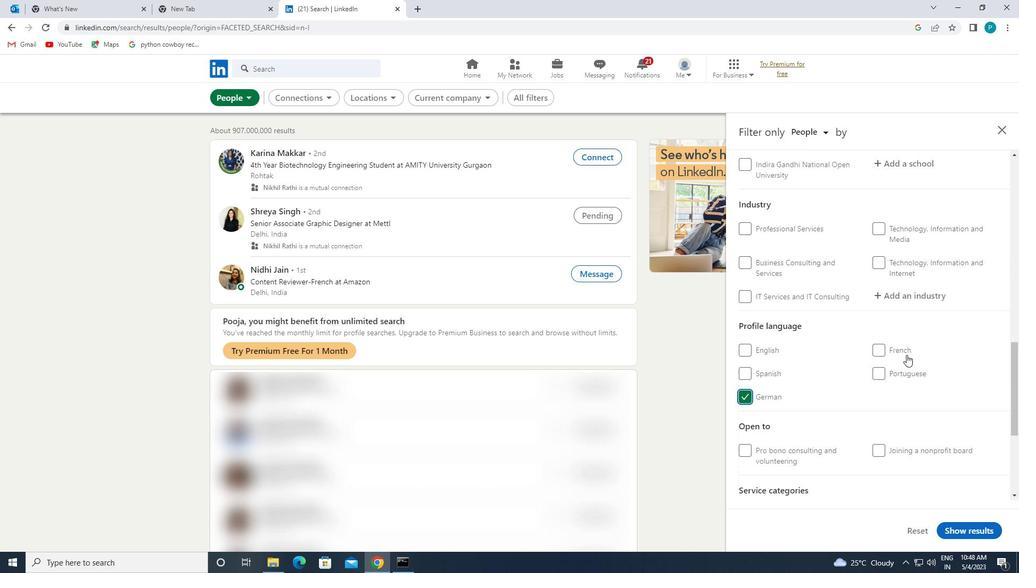 
Action: Mouse scrolled (906, 352) with delta (0, 0)
Screenshot: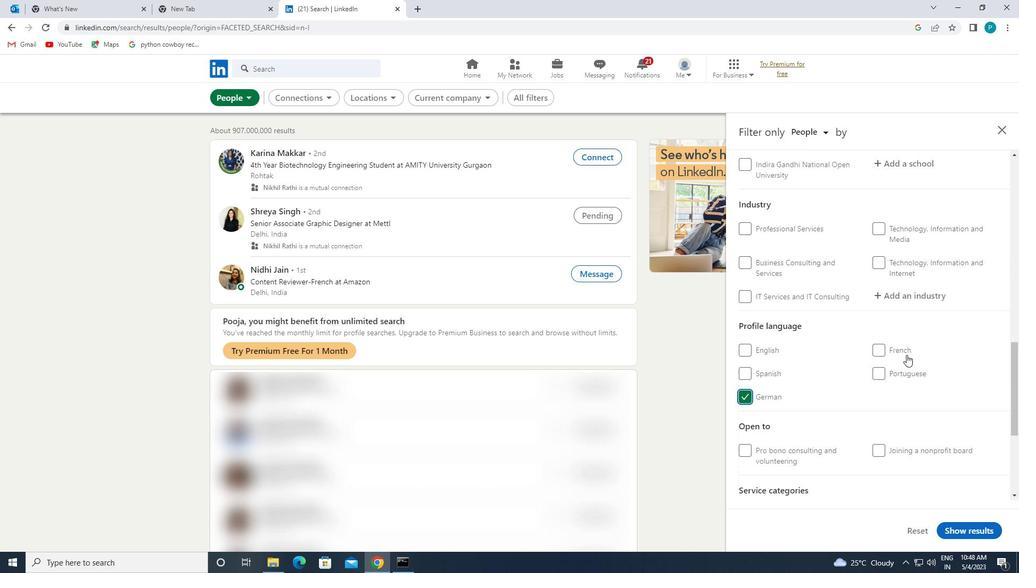 
Action: Mouse moved to (904, 349)
Screenshot: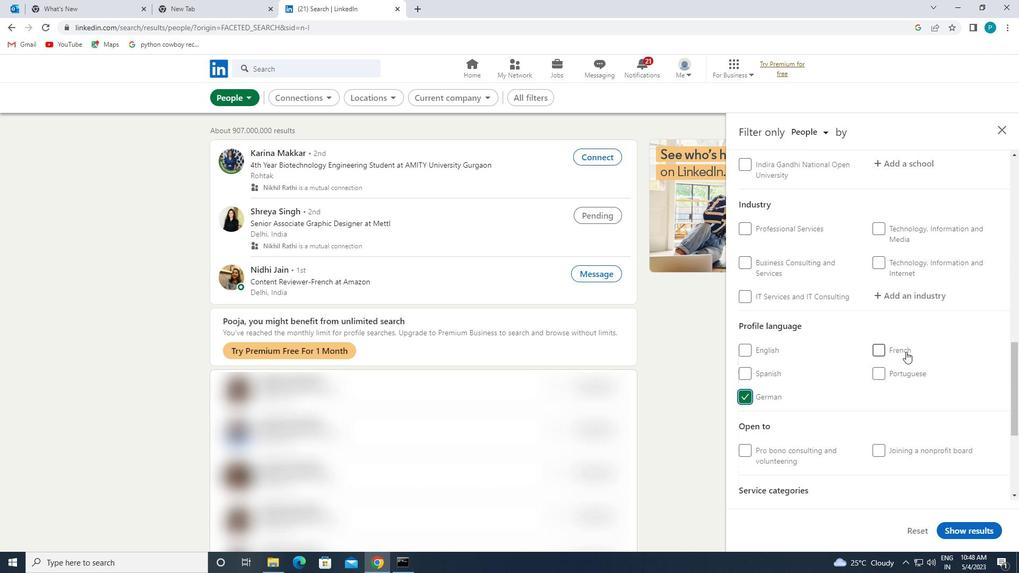 
Action: Mouse scrolled (904, 349) with delta (0, 0)
Screenshot: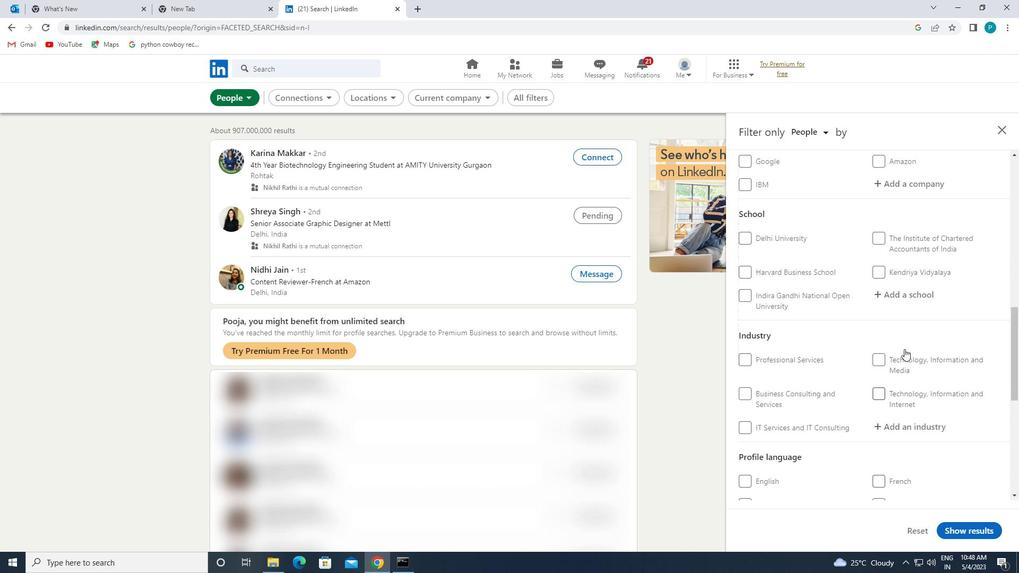 
Action: Mouse scrolled (904, 349) with delta (0, 0)
Screenshot: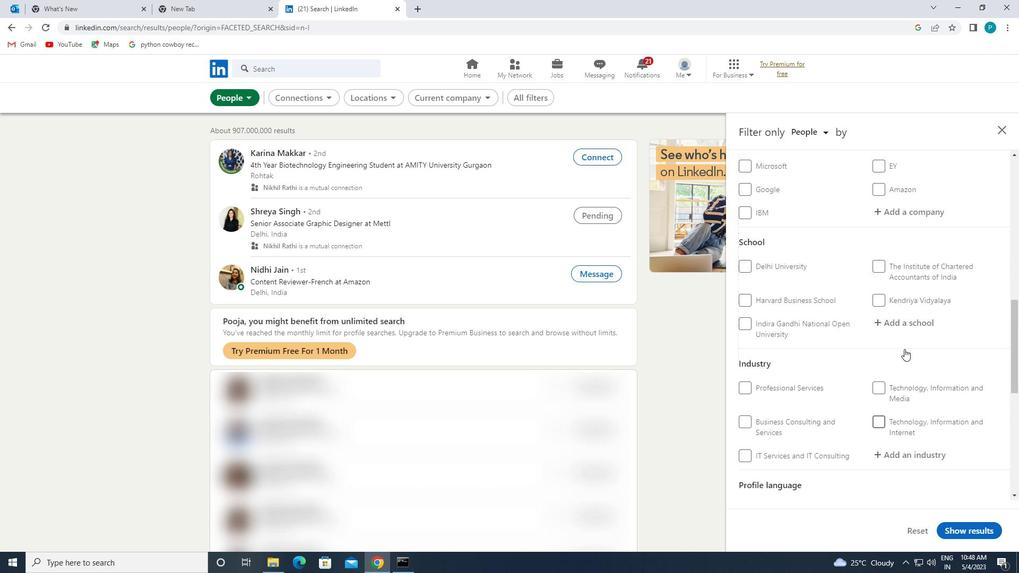 
Action: Mouse scrolled (904, 349) with delta (0, 0)
Screenshot: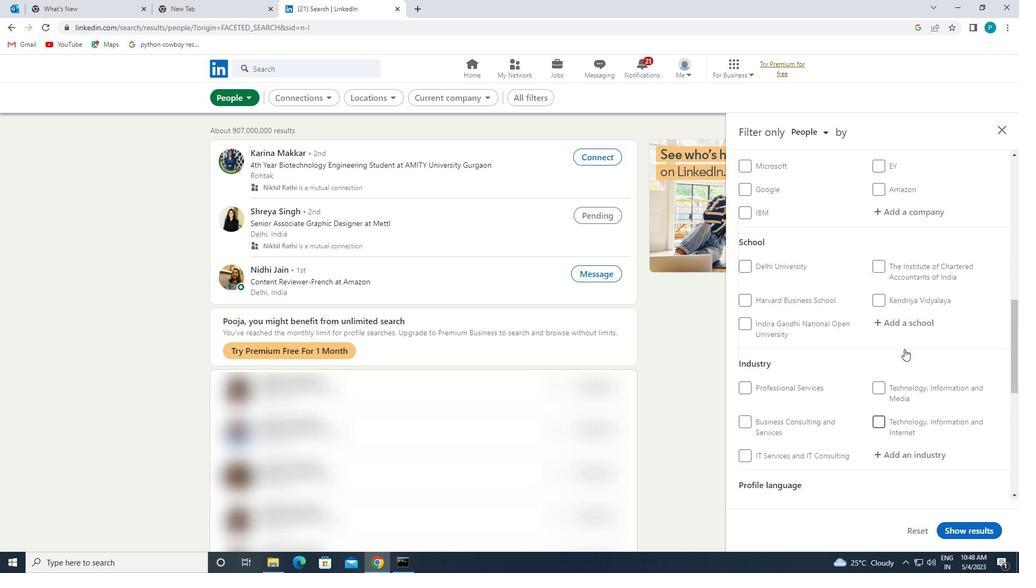 
Action: Mouse moved to (904, 348)
Screenshot: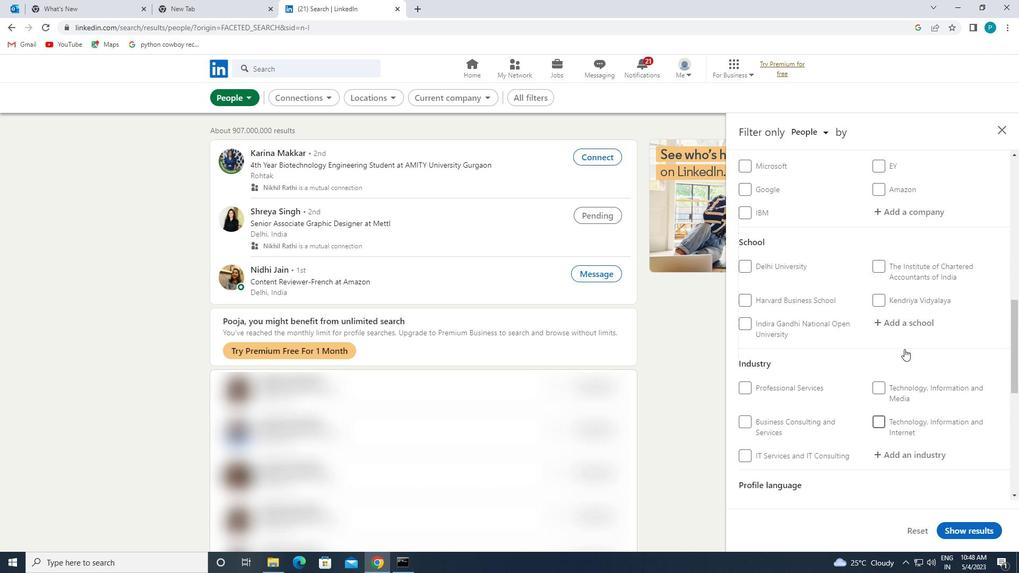 
Action: Mouse scrolled (904, 349) with delta (0, 0)
Screenshot: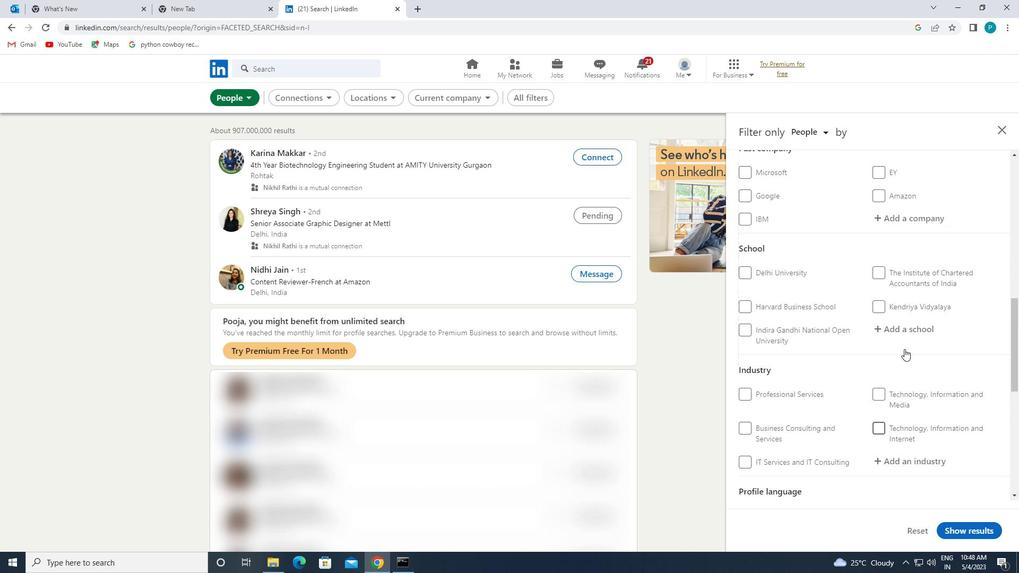
Action: Mouse moved to (905, 327)
Screenshot: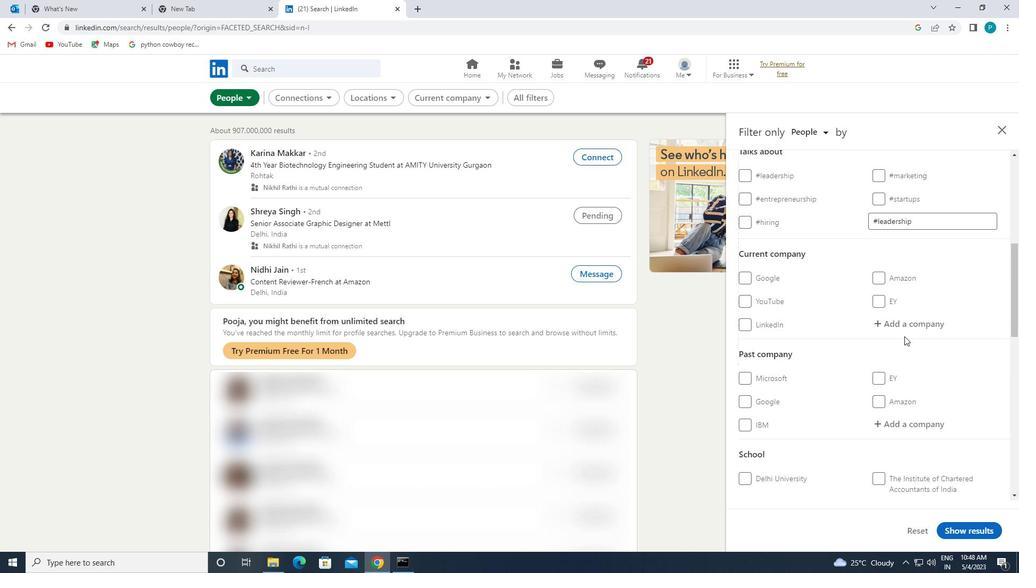 
Action: Mouse pressed left at (905, 327)
Screenshot: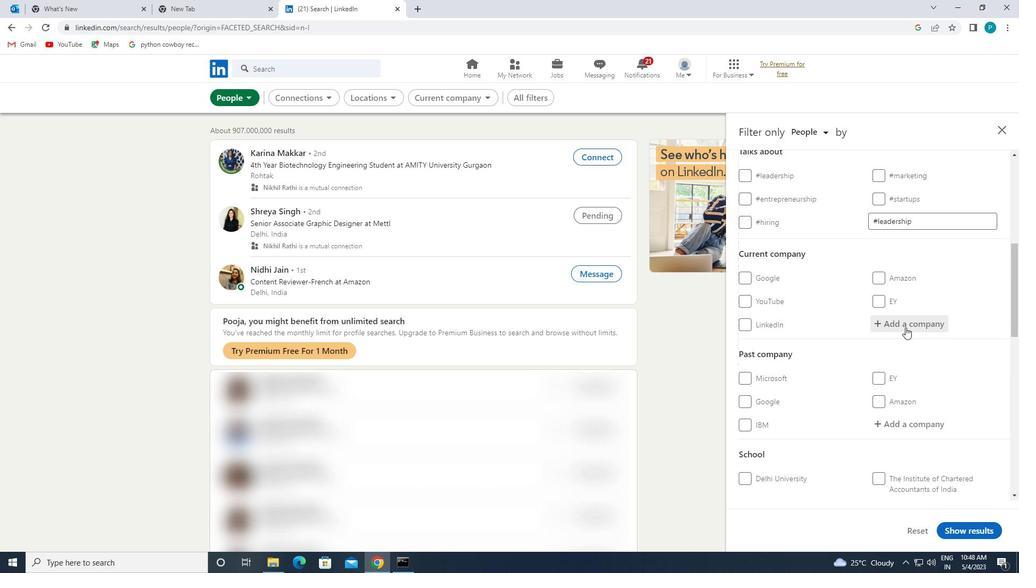 
Action: Mouse moved to (907, 327)
Screenshot: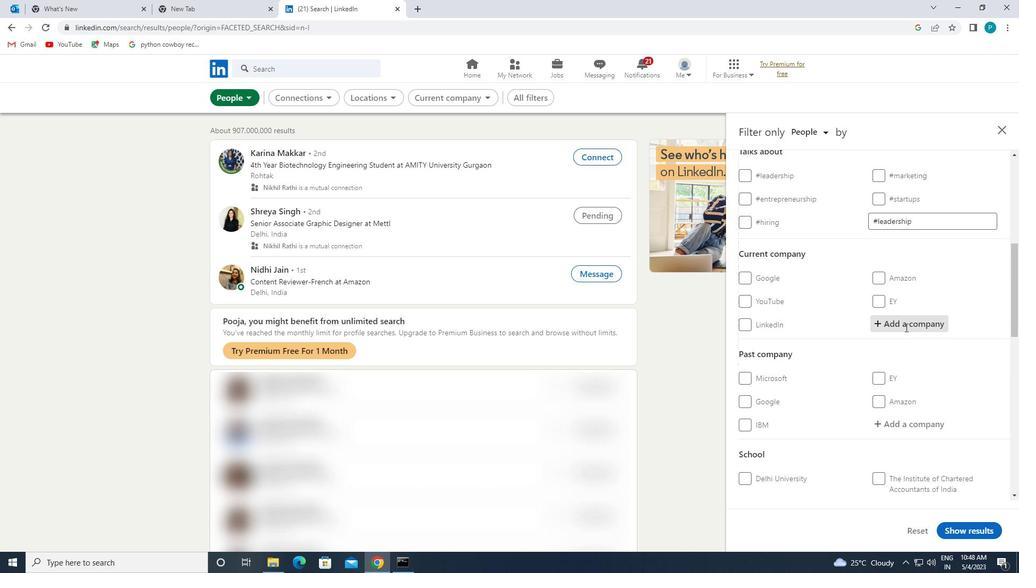 
Action: Key pressed <Key.caps_lock>S<Key.caps_lock>ONY
Screenshot: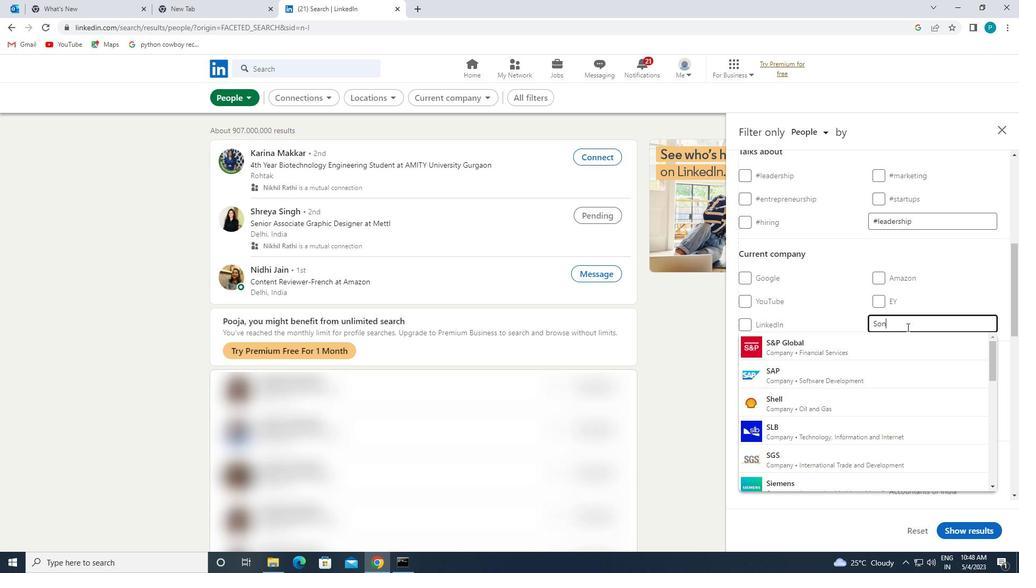 
Action: Mouse moved to (854, 382)
Screenshot: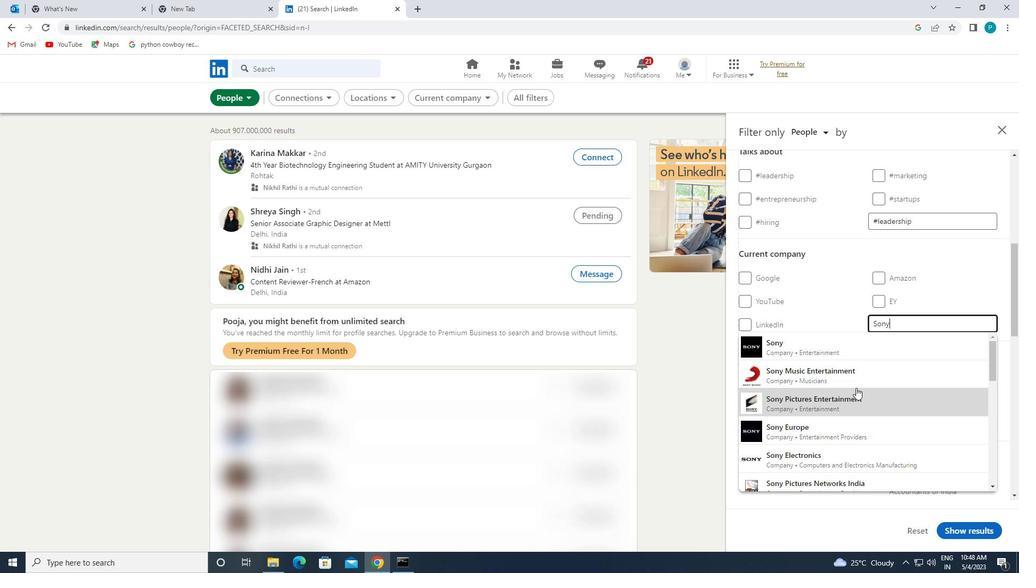 
Action: Mouse pressed left at (854, 382)
Screenshot: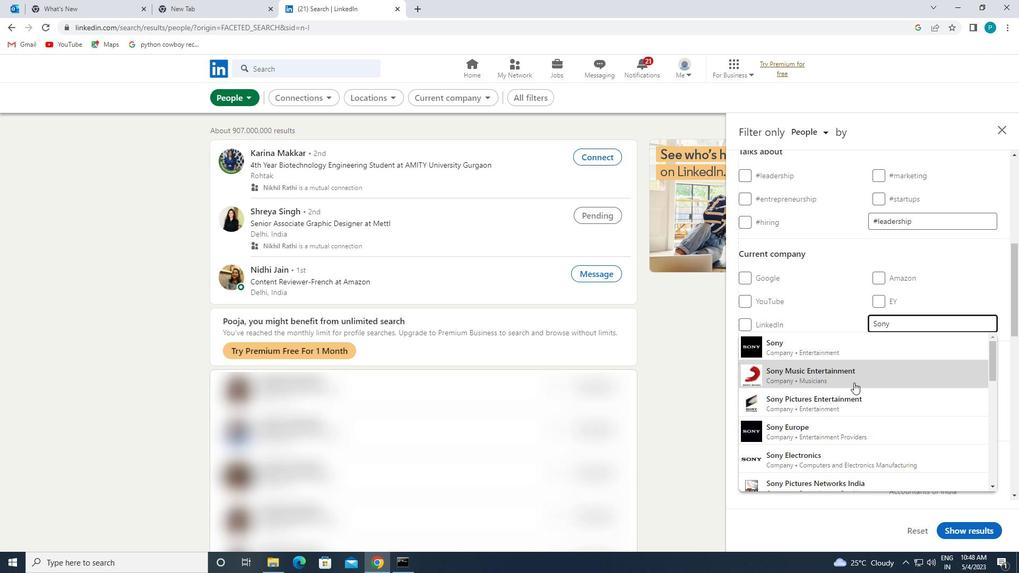 
Action: Mouse scrolled (854, 382) with delta (0, 0)
Screenshot: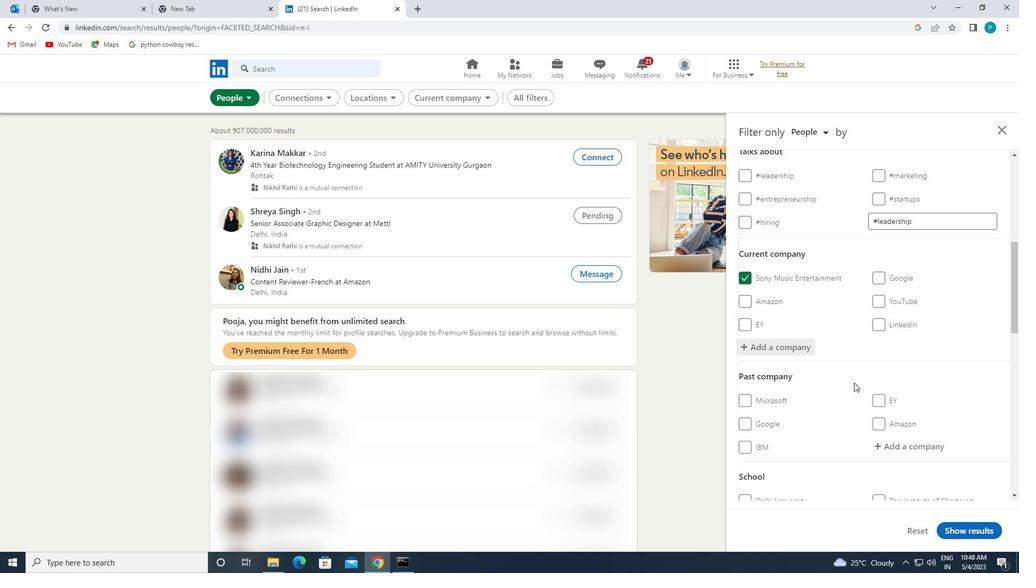 
Action: Mouse scrolled (854, 382) with delta (0, 0)
Screenshot: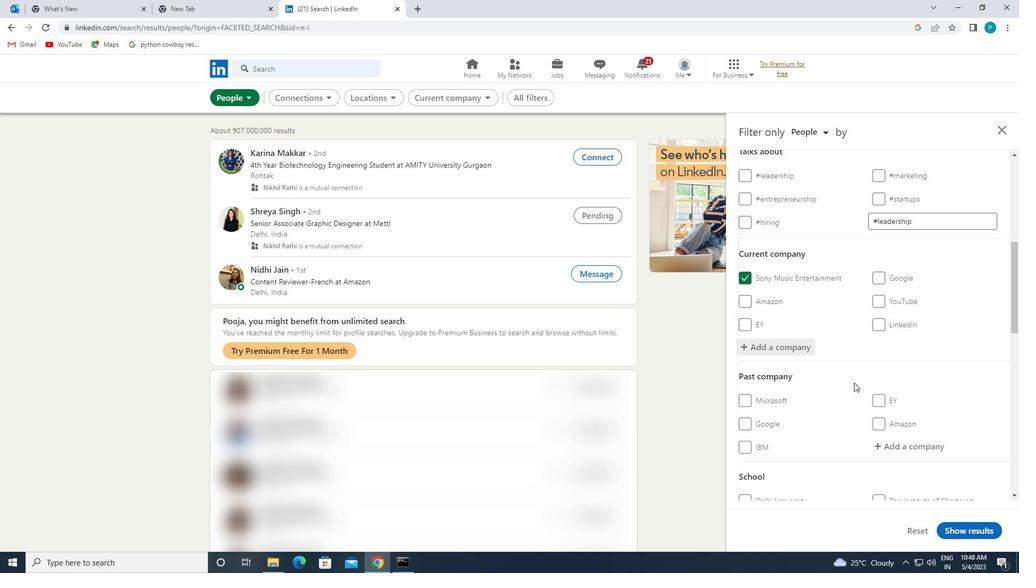 
Action: Mouse scrolled (854, 382) with delta (0, 0)
Screenshot: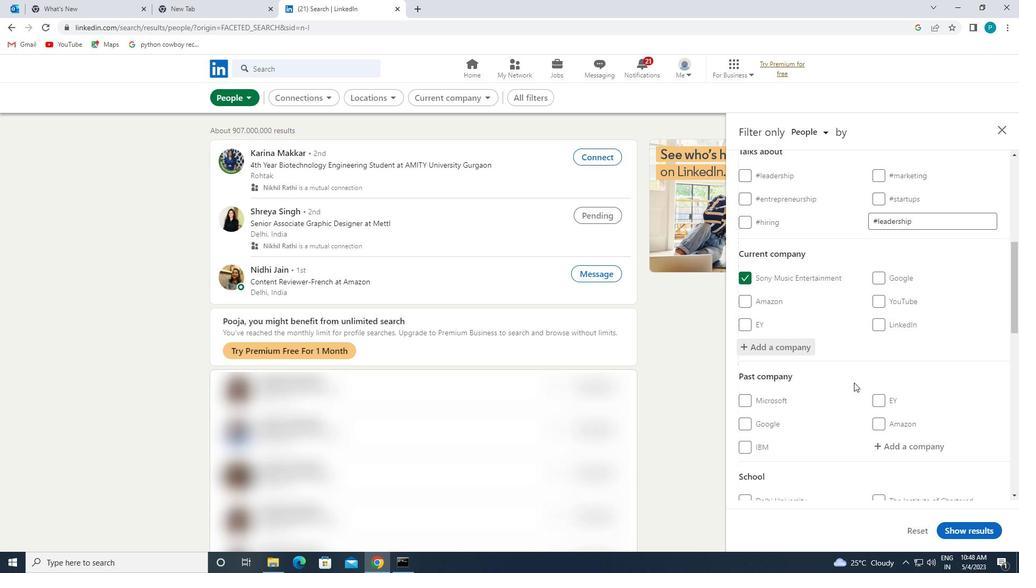 
Action: Mouse moved to (897, 395)
Screenshot: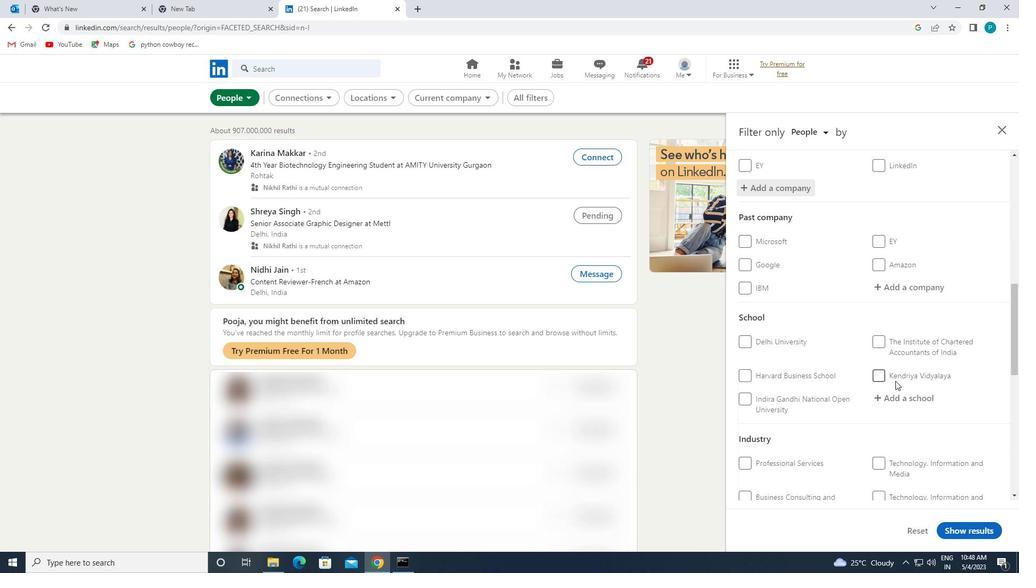
Action: Mouse pressed left at (897, 395)
Screenshot: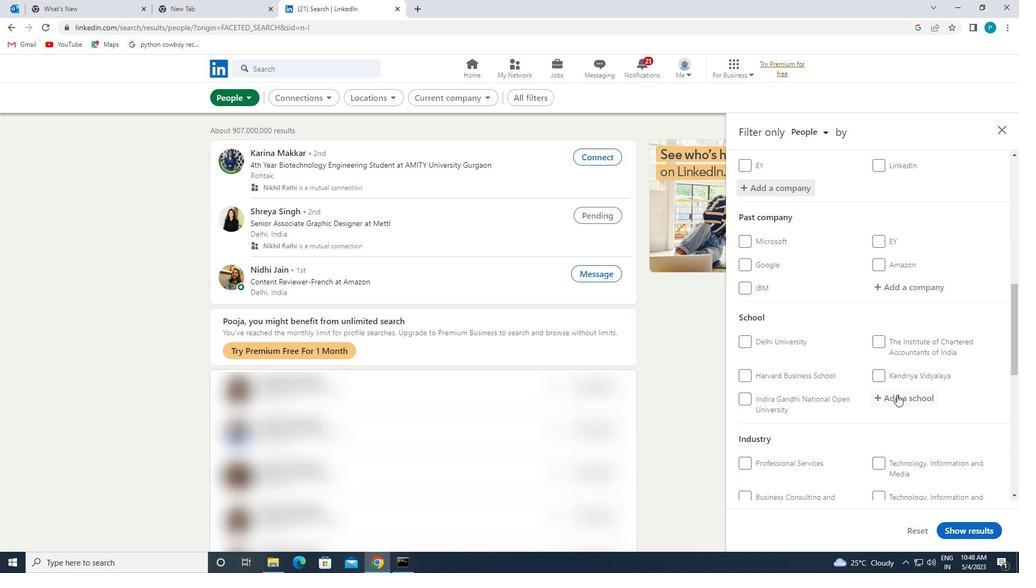 
Action: Mouse moved to (891, 391)
Screenshot: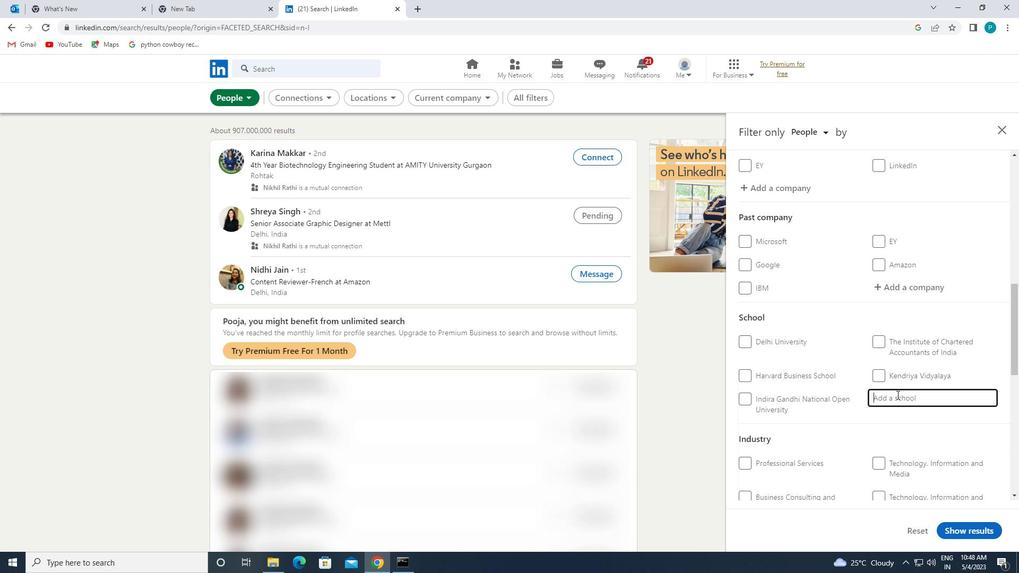 
Action: Key pressed <Key.caps_lock>S<Key.caps_lock>A<Key.backspace>WARNANDHRA
Screenshot: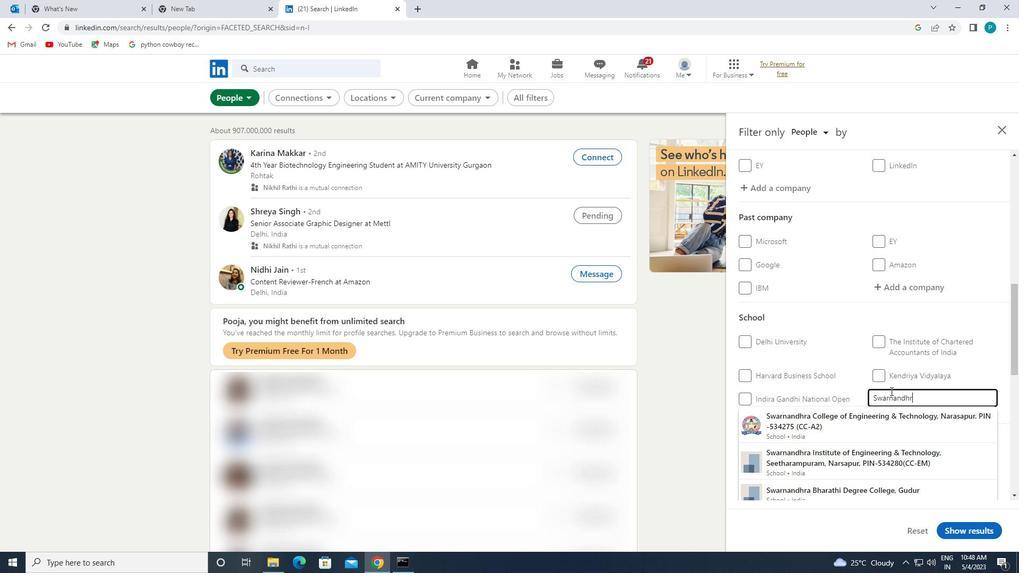 
Action: Mouse moved to (891, 408)
Screenshot: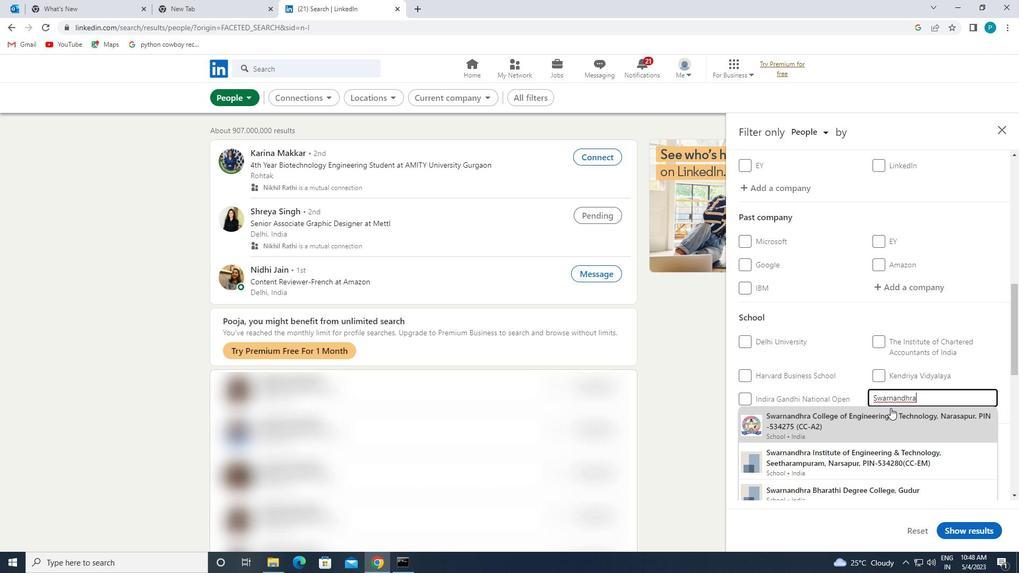 
Action: Mouse pressed left at (891, 408)
Screenshot: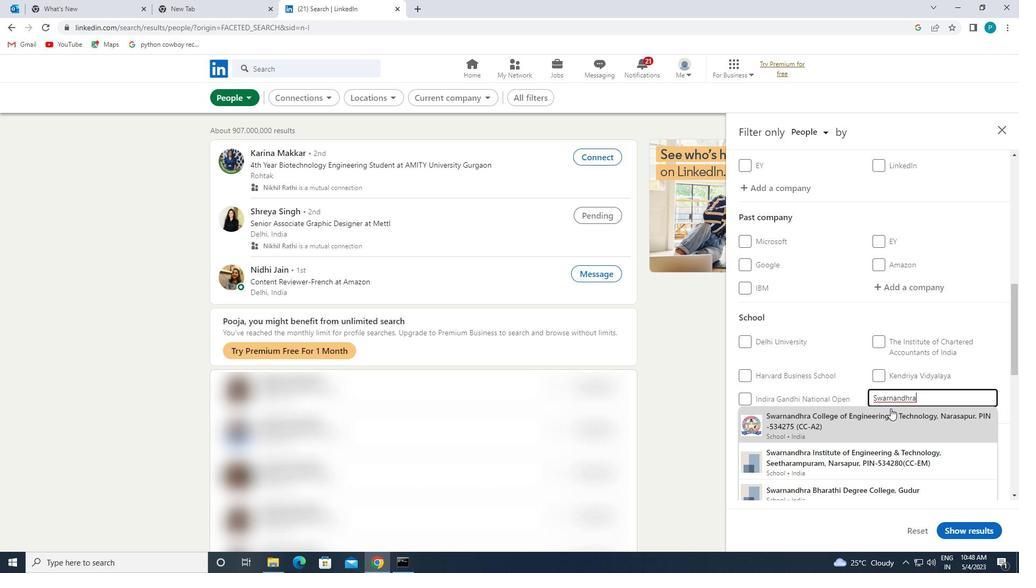 
Action: Mouse scrolled (891, 408) with delta (0, 0)
Screenshot: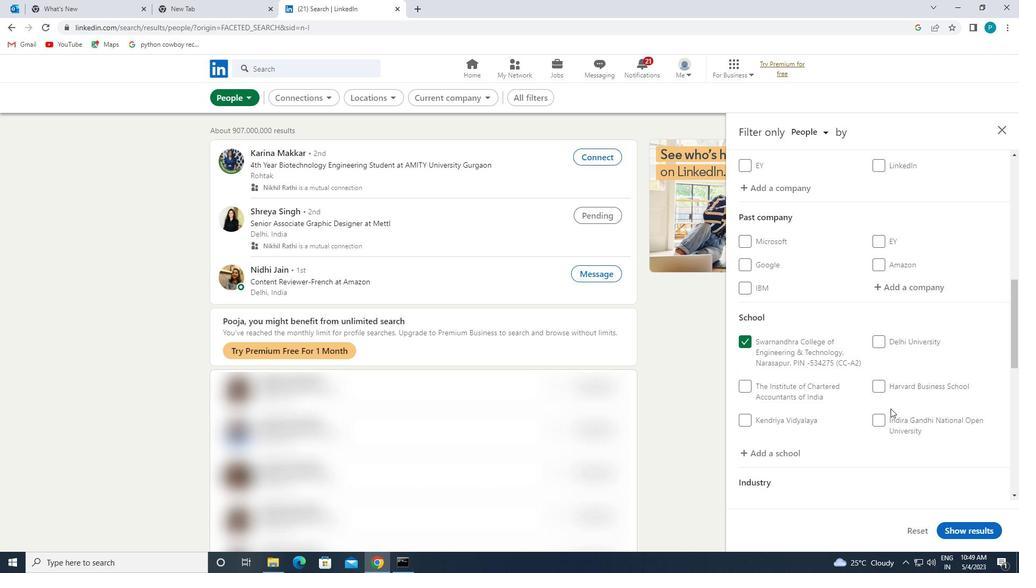 
Action: Mouse scrolled (891, 408) with delta (0, 0)
Screenshot: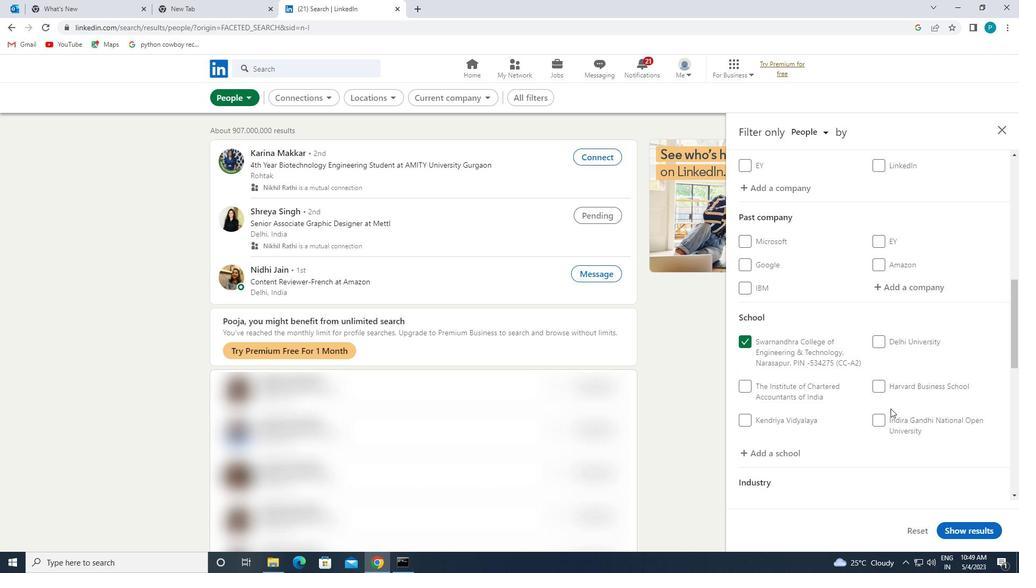 
Action: Mouse scrolled (891, 408) with delta (0, 0)
Screenshot: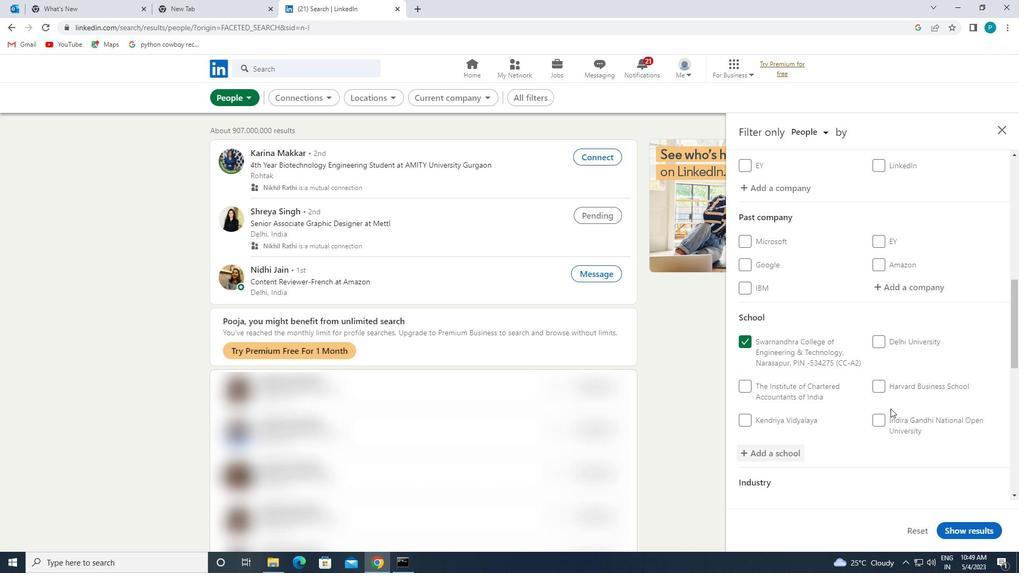 
Action: Mouse moved to (897, 417)
Screenshot: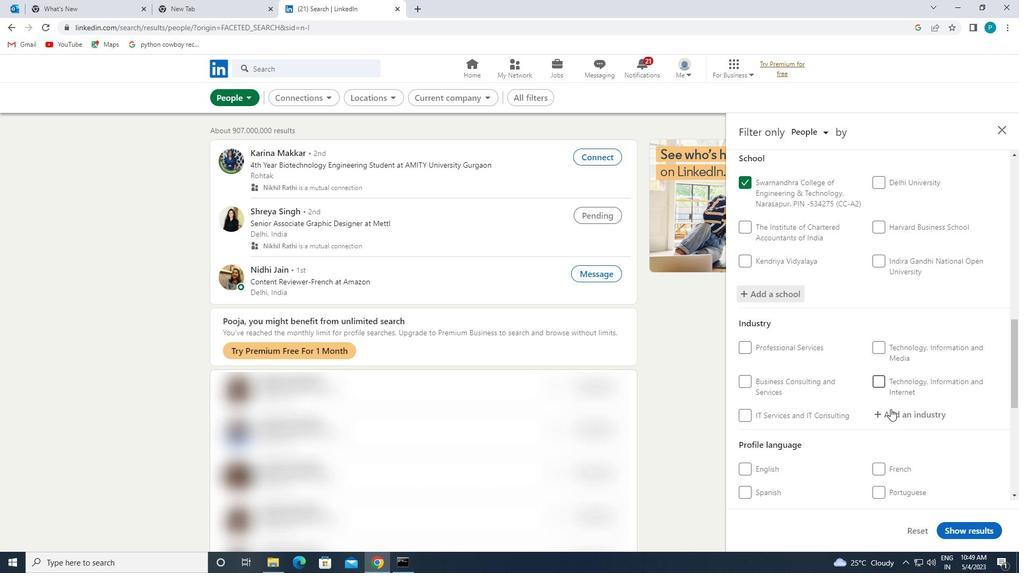 
Action: Mouse pressed left at (897, 417)
Screenshot: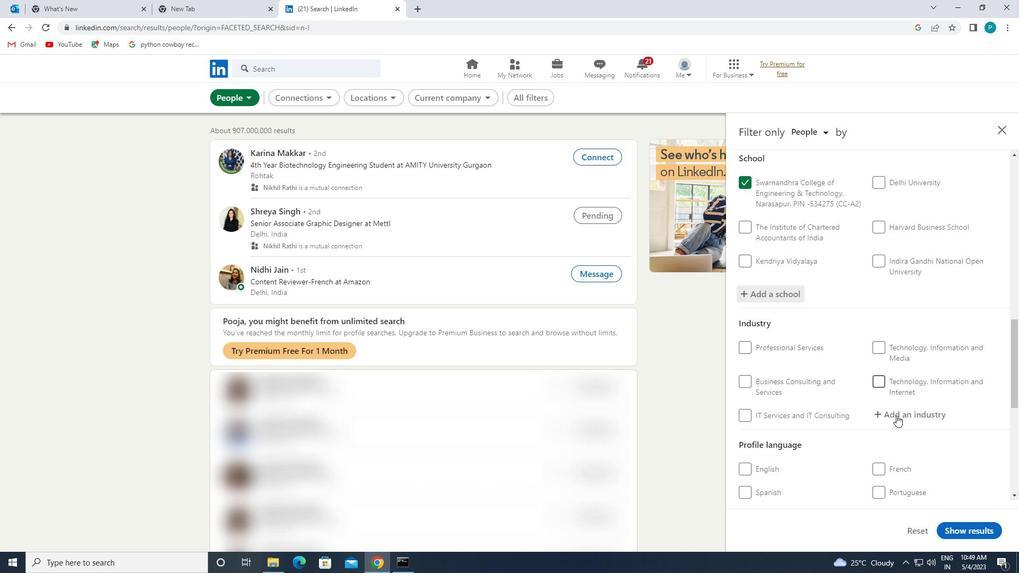 
Action: Key pressed <Key.caps_lock>AD<Key.backspace><Key.caps_lock>DMINIS
Screenshot: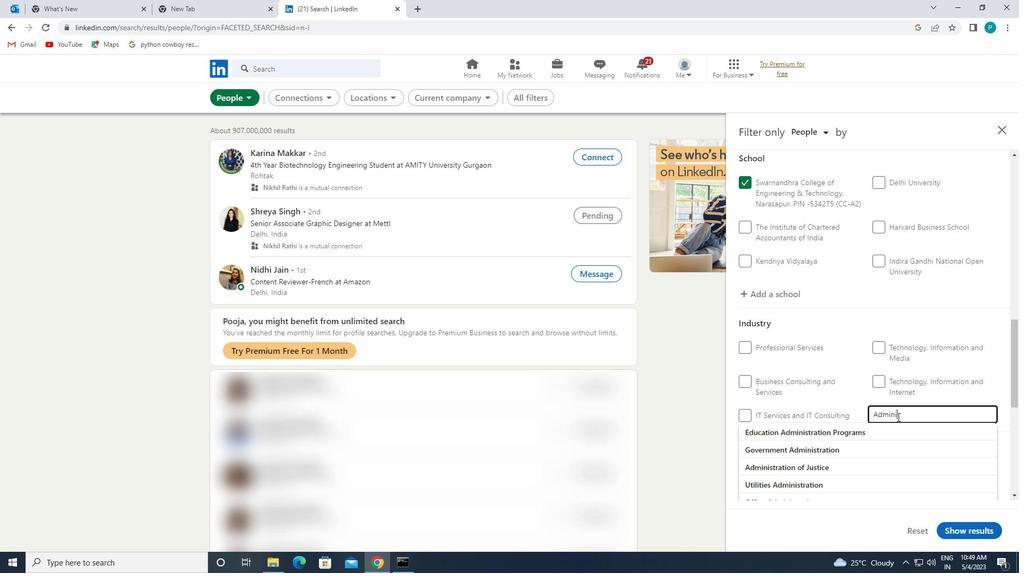 
Action: Mouse moved to (855, 466)
Screenshot: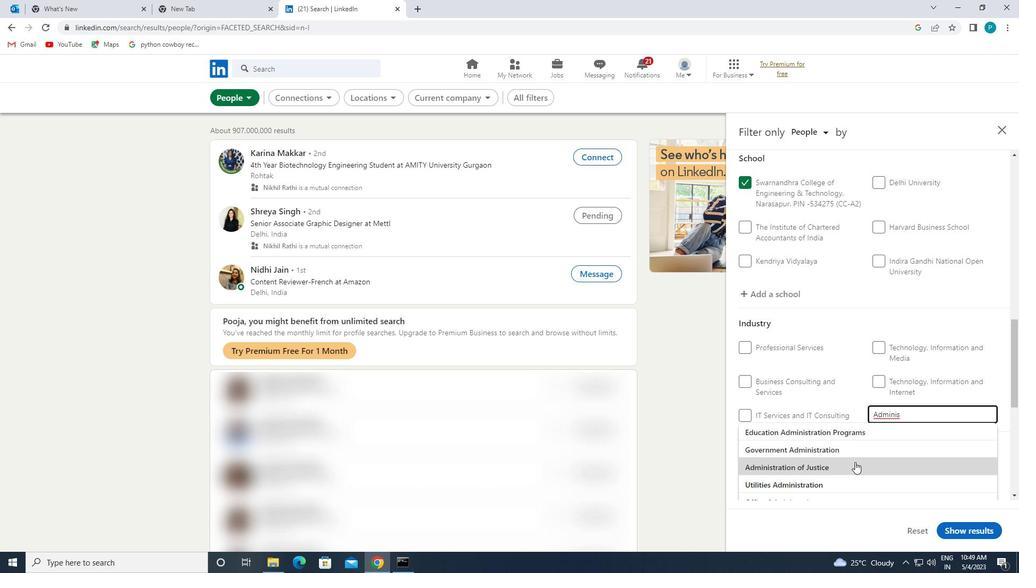 
Action: Mouse pressed left at (855, 466)
Screenshot: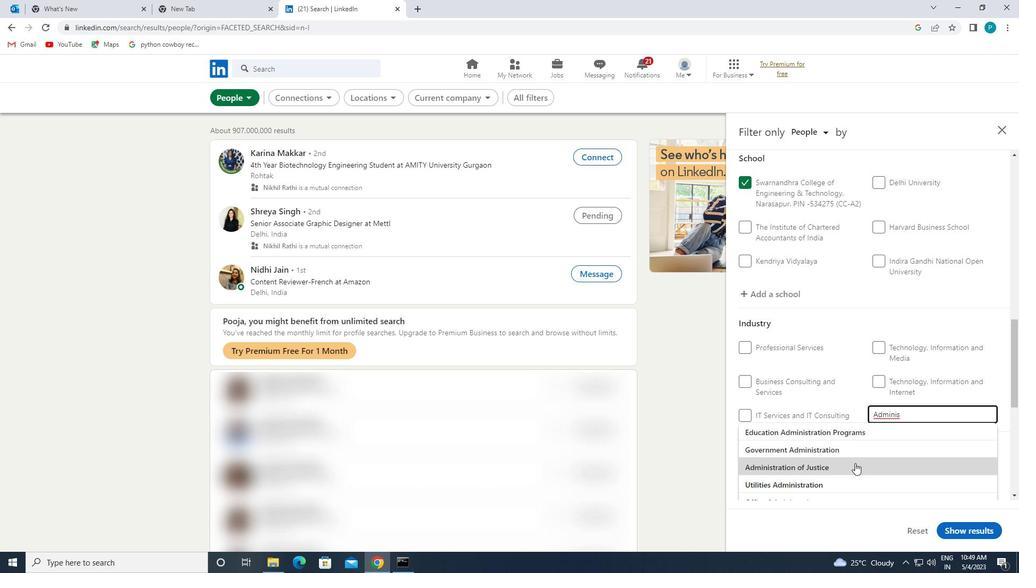 
Action: Mouse scrolled (855, 465) with delta (0, 0)
Screenshot: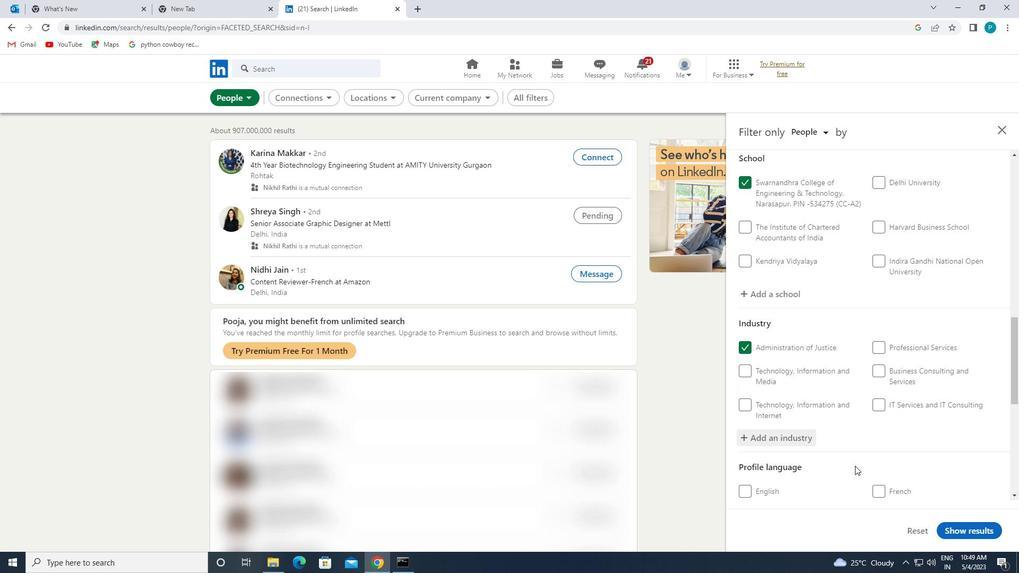 
Action: Mouse moved to (855, 466)
Screenshot: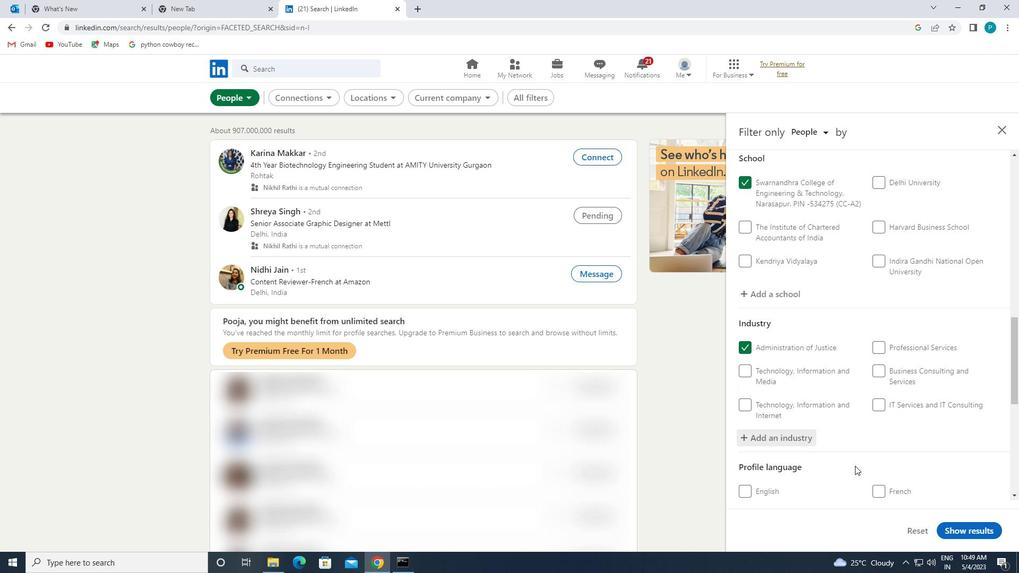 
Action: Mouse scrolled (855, 465) with delta (0, 0)
Screenshot: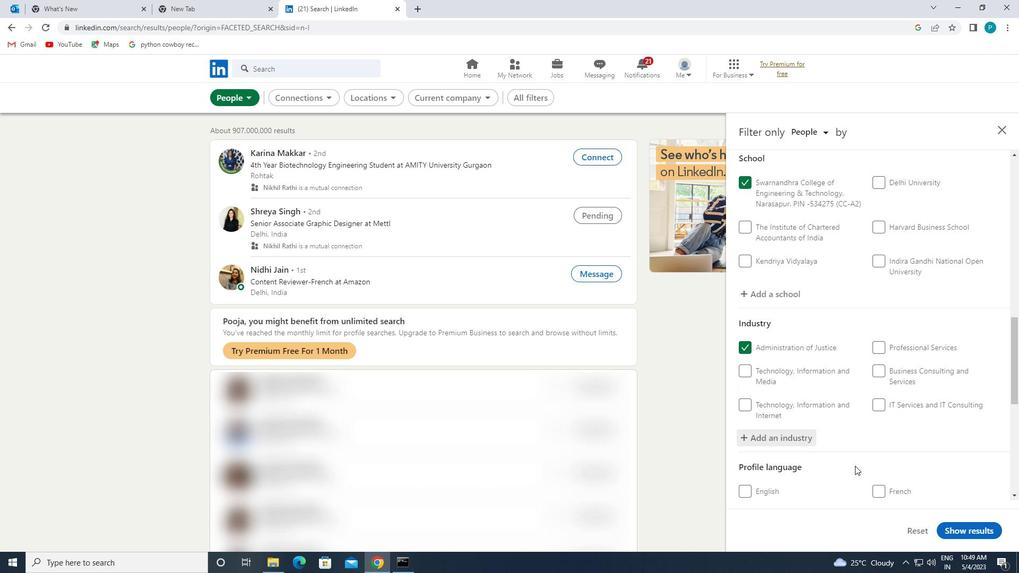 
Action: Mouse scrolled (855, 465) with delta (0, 0)
Screenshot: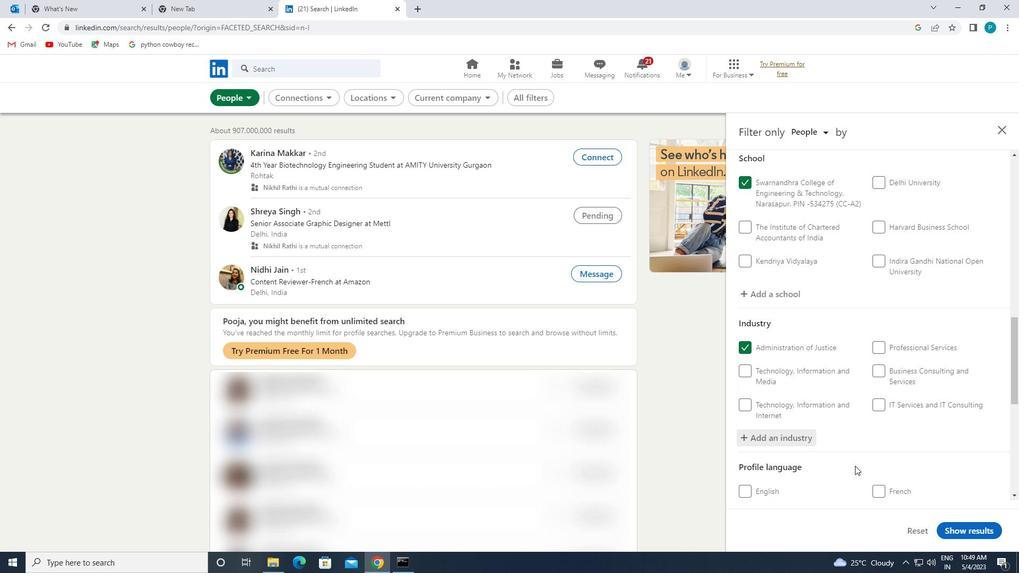 
Action: Mouse moved to (890, 447)
Screenshot: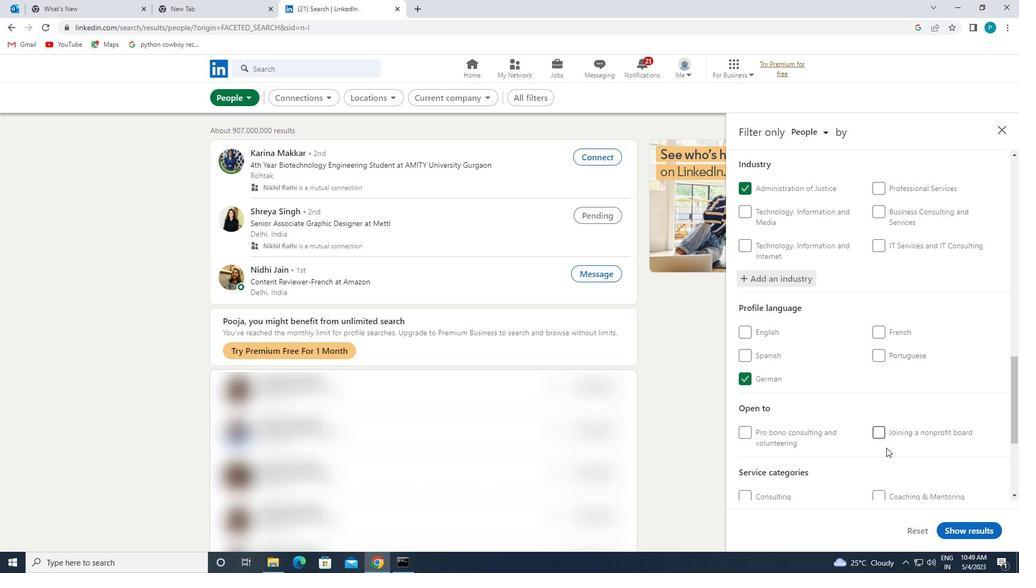
Action: Mouse scrolled (890, 446) with delta (0, 0)
Screenshot: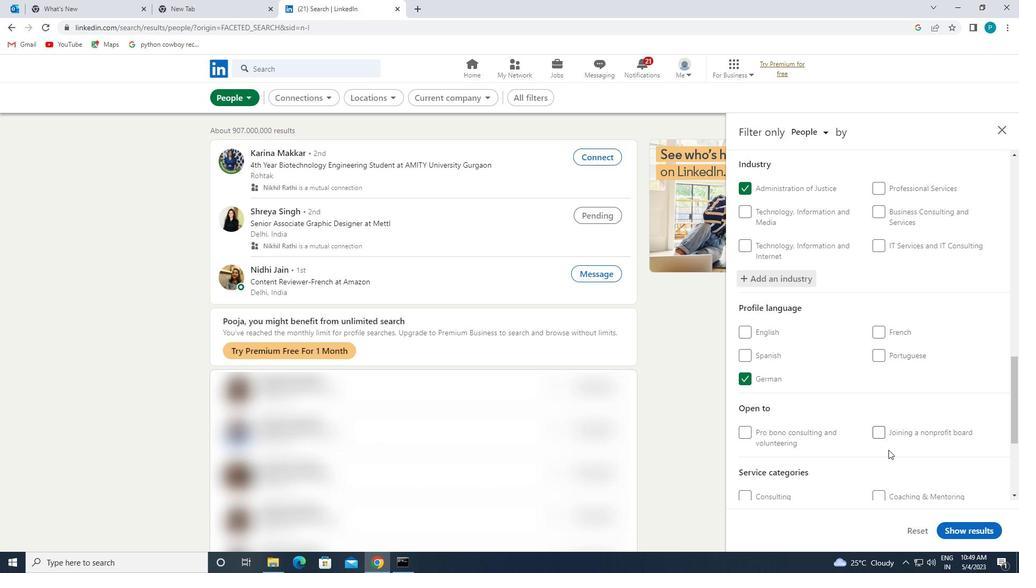 
Action: Mouse scrolled (890, 446) with delta (0, 0)
Screenshot: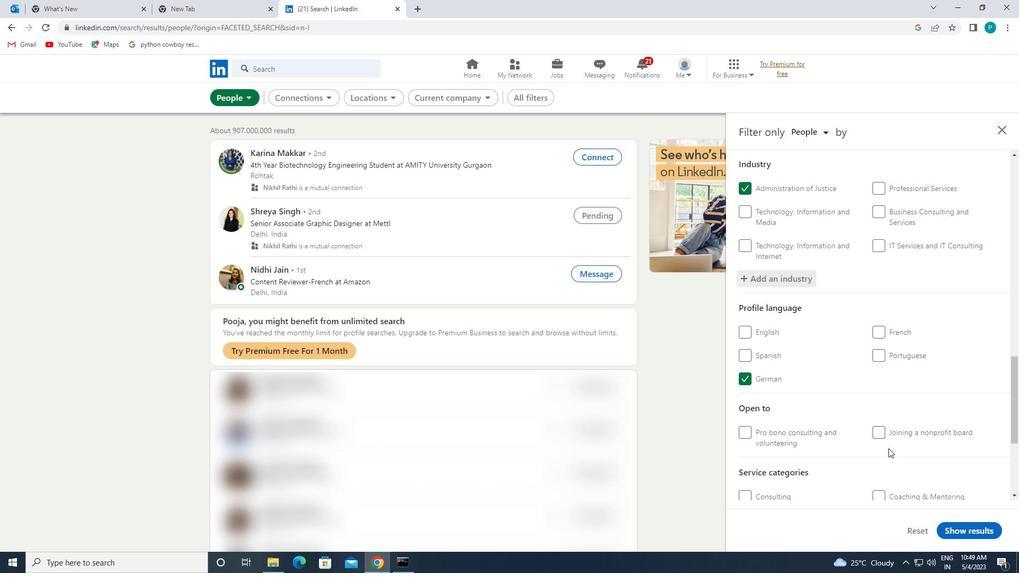 
Action: Mouse moved to (892, 435)
Screenshot: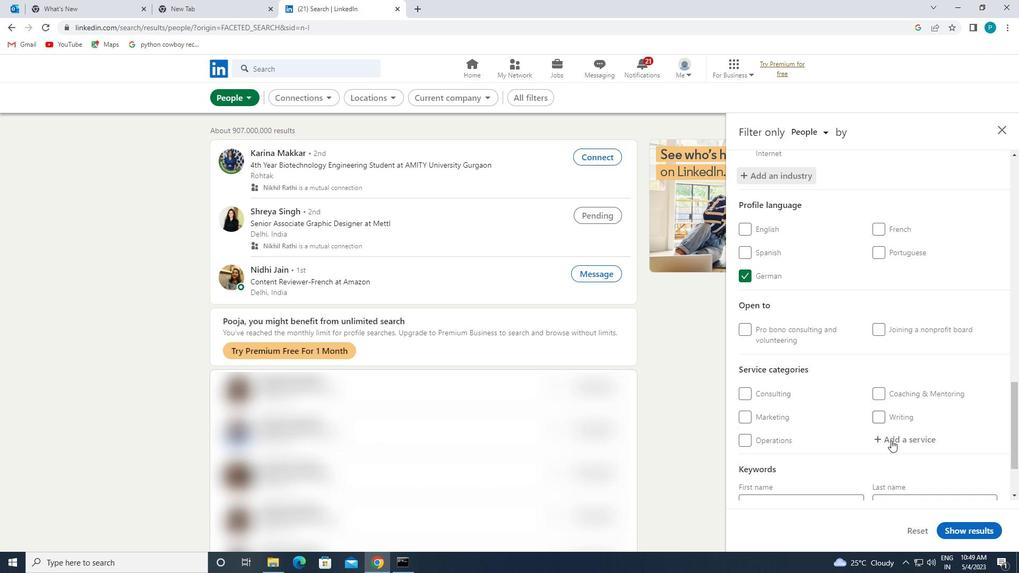 
Action: Mouse pressed left at (892, 435)
Screenshot: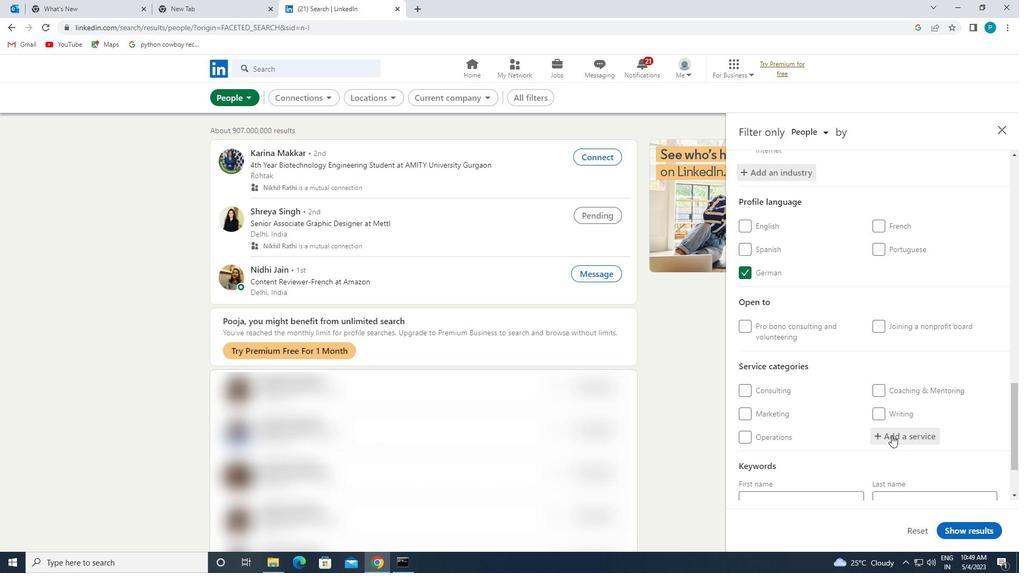 
Action: Key pressed <Key.caps_lock>C<Key.caps_lock>ONSUL
Screenshot: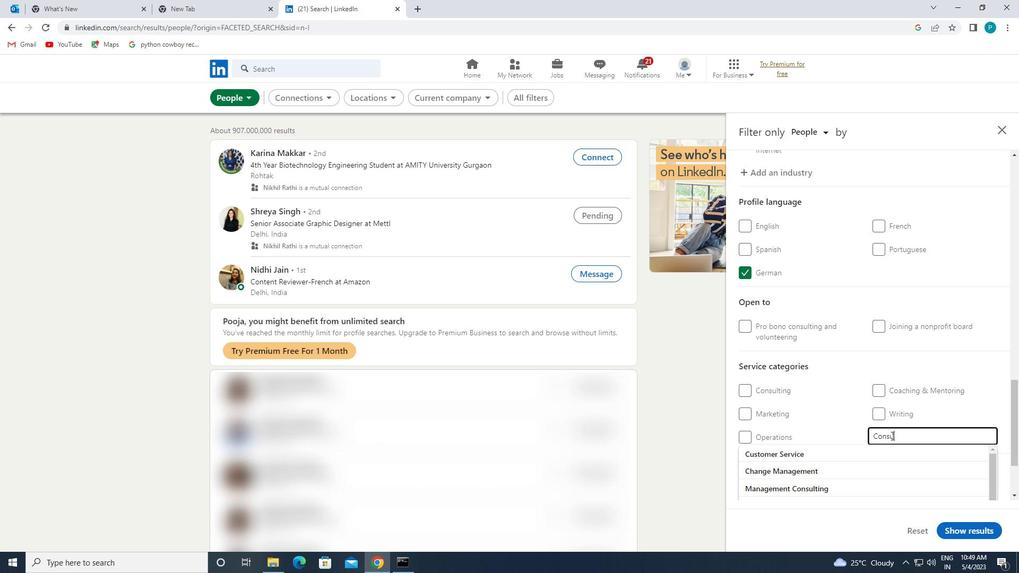 
Action: Mouse moved to (873, 437)
Screenshot: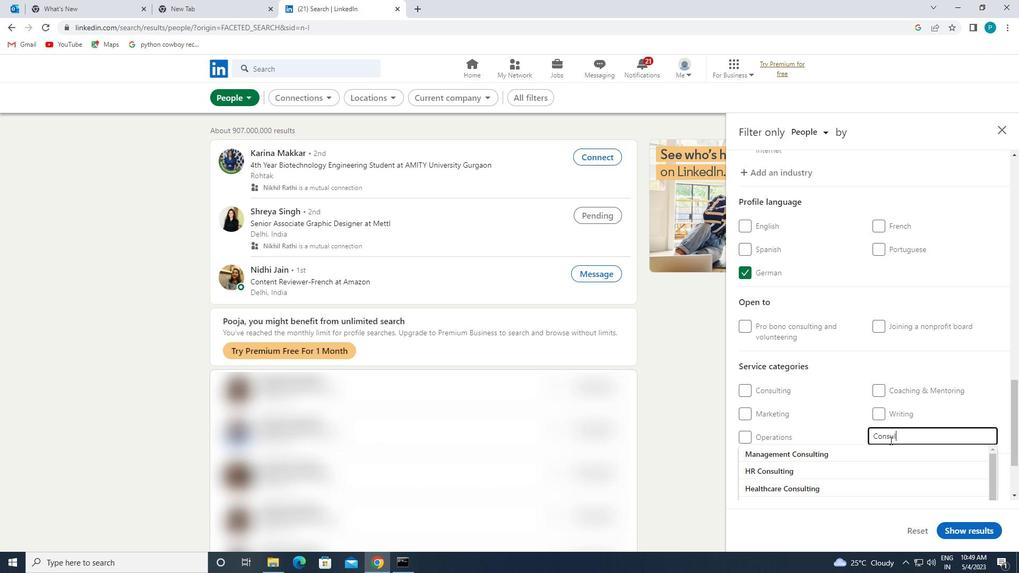 
Action: Mouse scrolled (873, 436) with delta (0, 0)
Screenshot: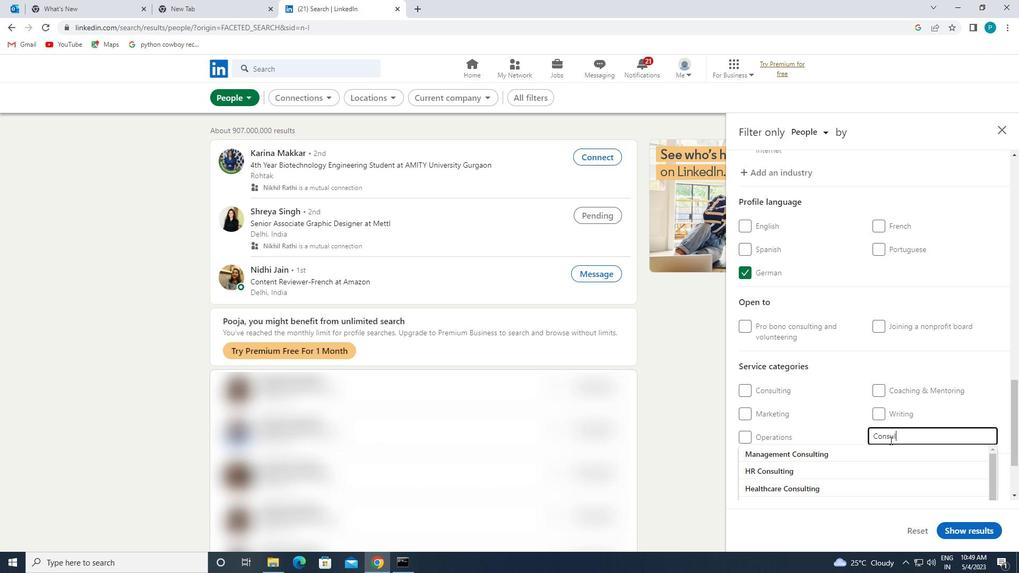 
Action: Mouse moved to (890, 412)
Screenshot: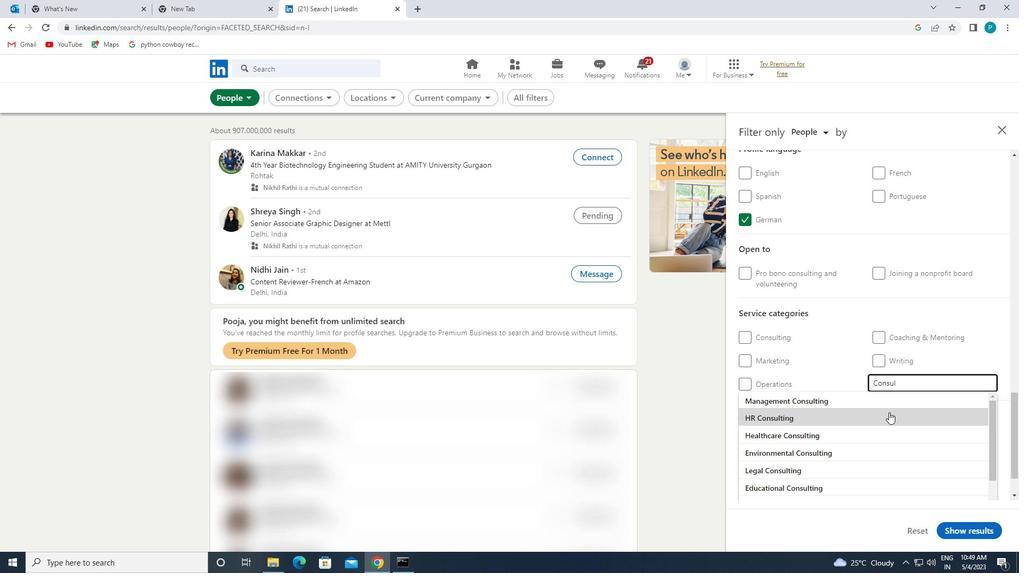 
Action: Key pressed TING
Screenshot: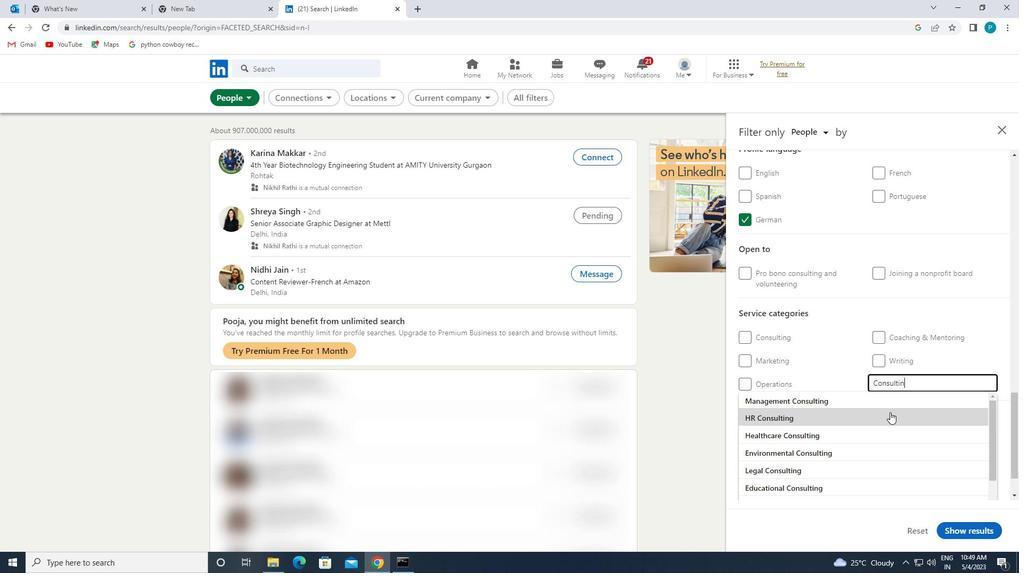 
Action: Mouse moved to (851, 385)
Screenshot: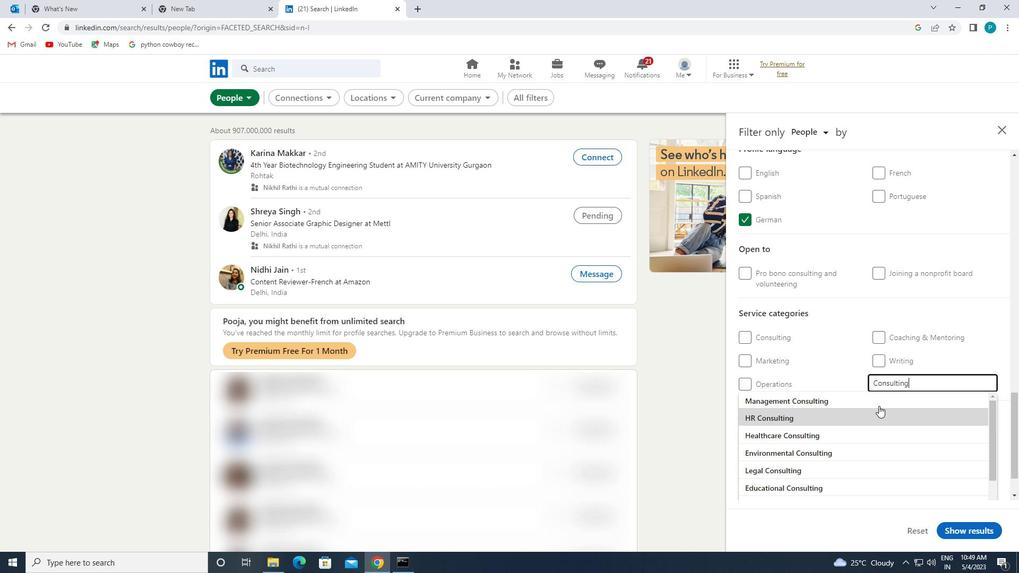 
Action: Mouse scrolled (851, 384) with delta (0, 0)
Screenshot: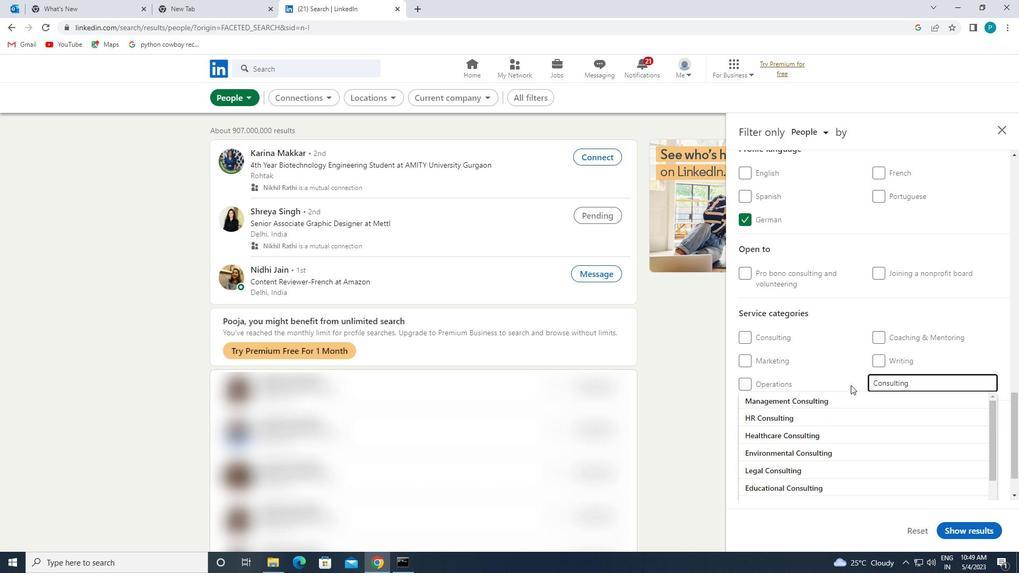 
Action: Mouse scrolled (851, 384) with delta (0, 0)
Screenshot: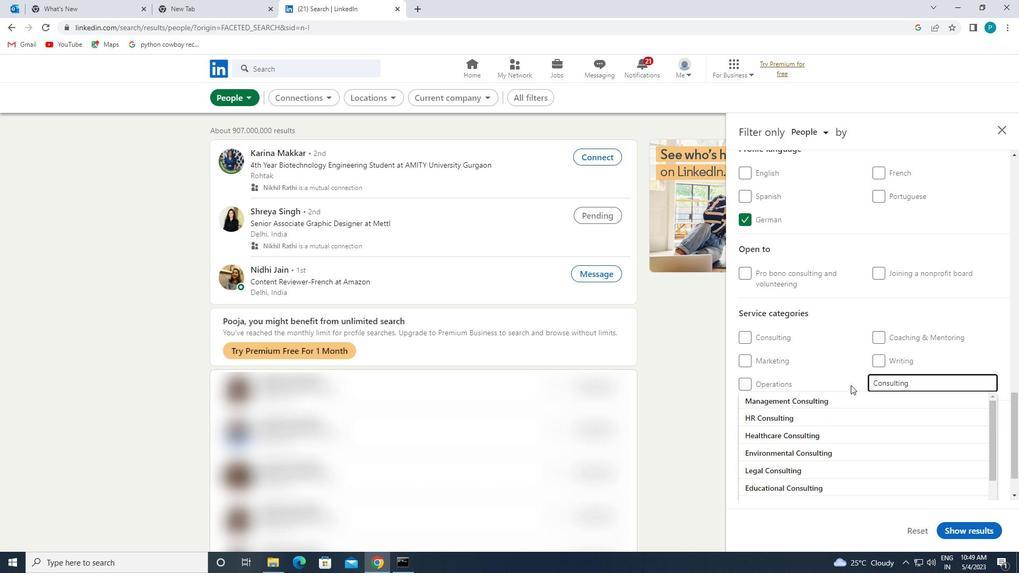 
Action: Key pressed <Key.enter>
Screenshot: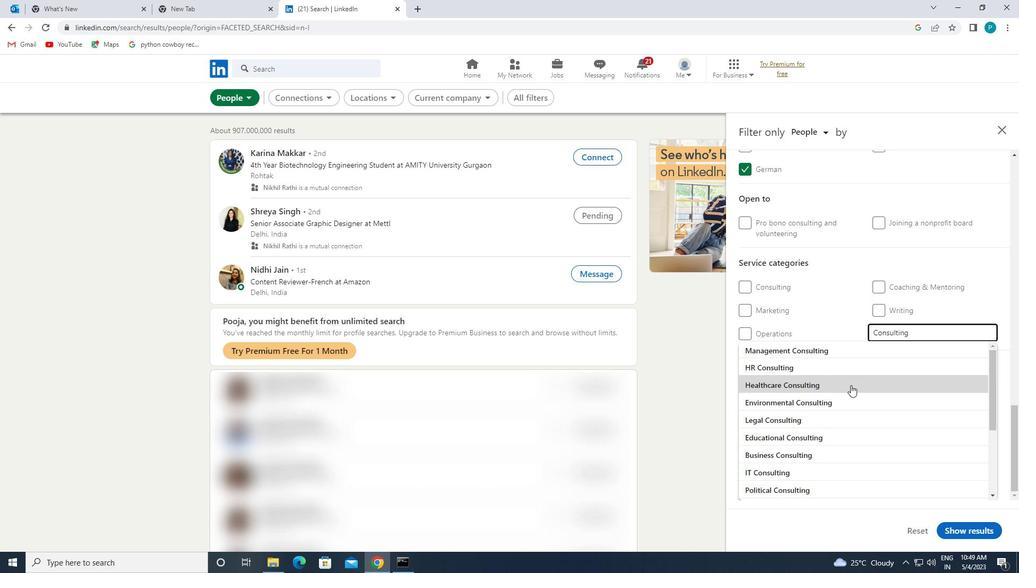 
Action: Mouse moved to (866, 396)
Screenshot: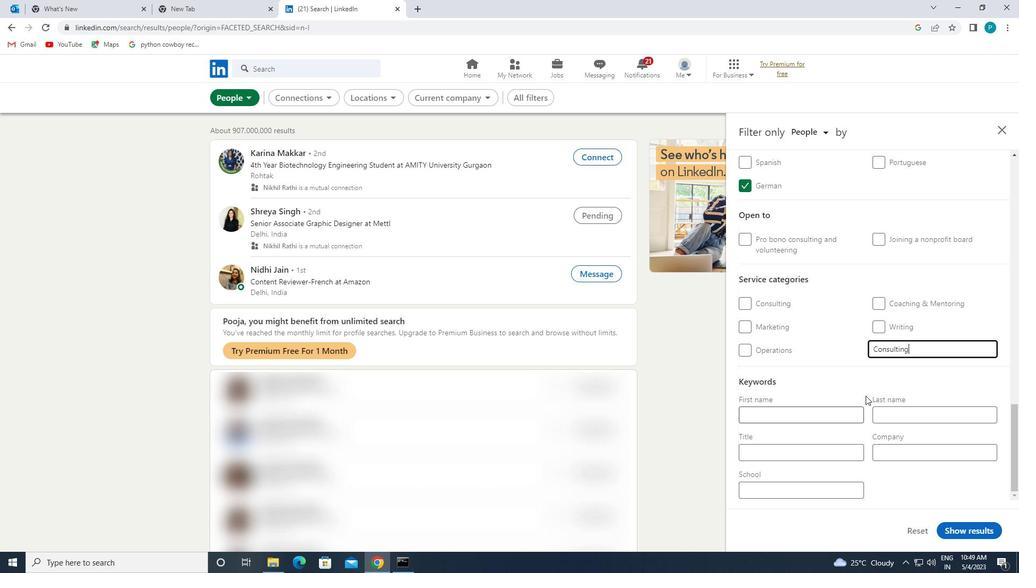 
Action: Mouse scrolled (866, 396) with delta (0, 0)
Screenshot: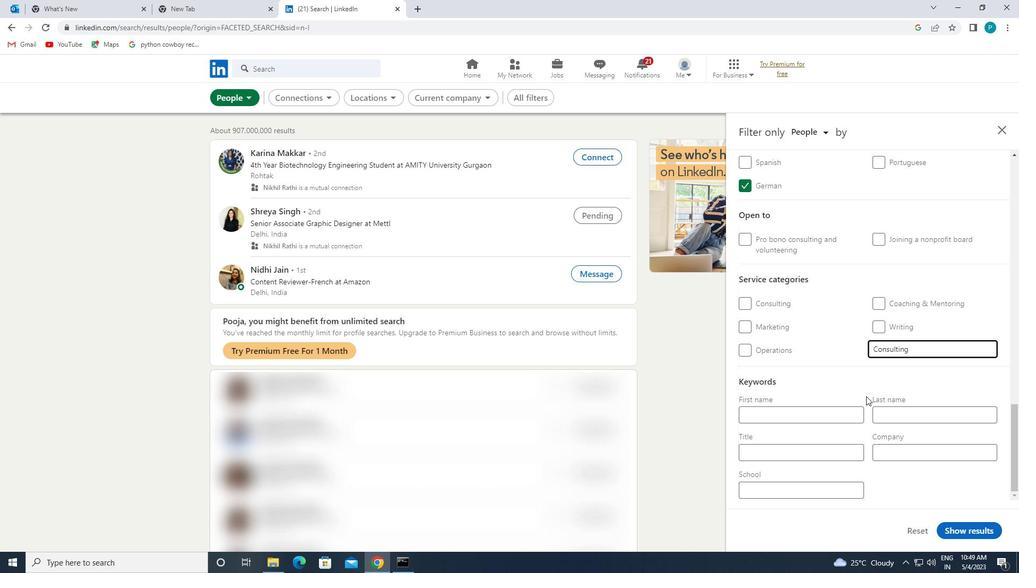 
Action: Mouse scrolled (866, 396) with delta (0, 0)
Screenshot: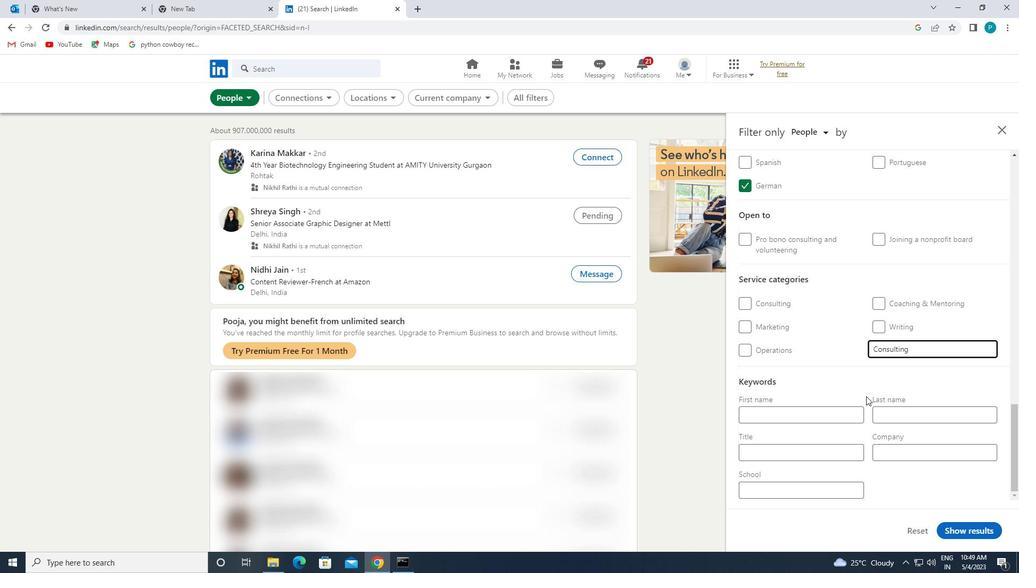 
Action: Mouse moved to (774, 450)
Screenshot: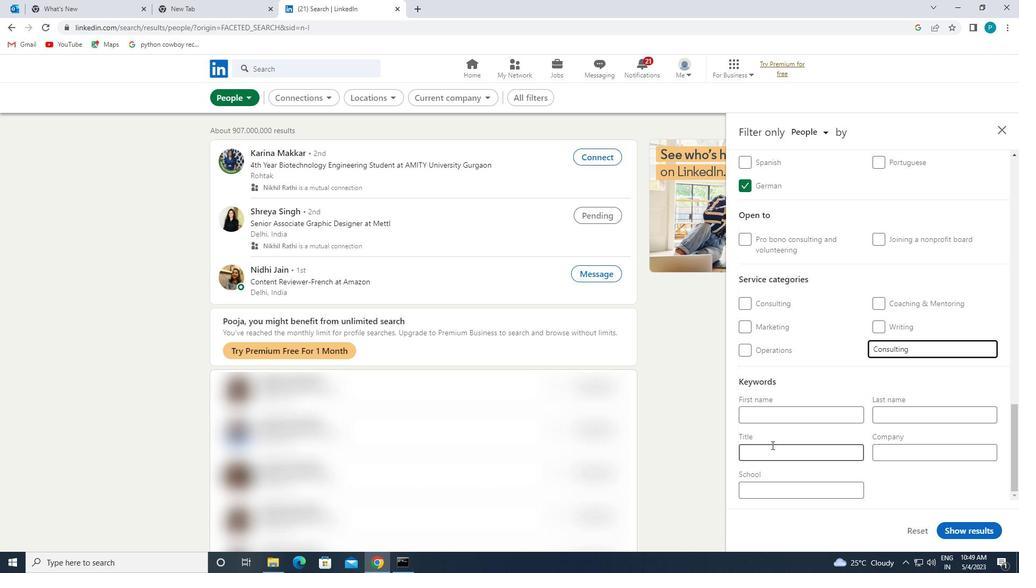 
Action: Mouse pressed left at (774, 450)
Screenshot: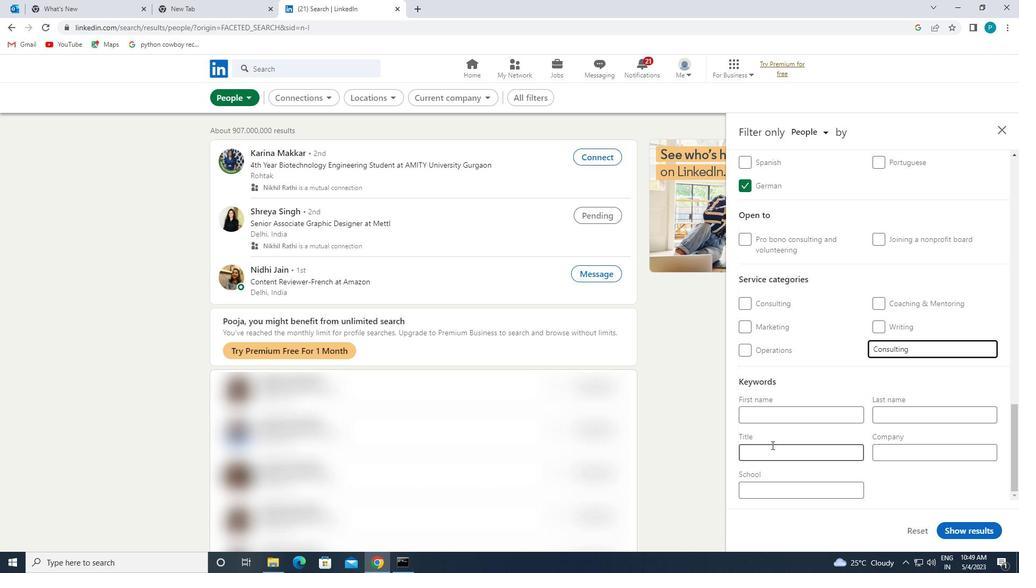 
Action: Mouse moved to (775, 450)
Screenshot: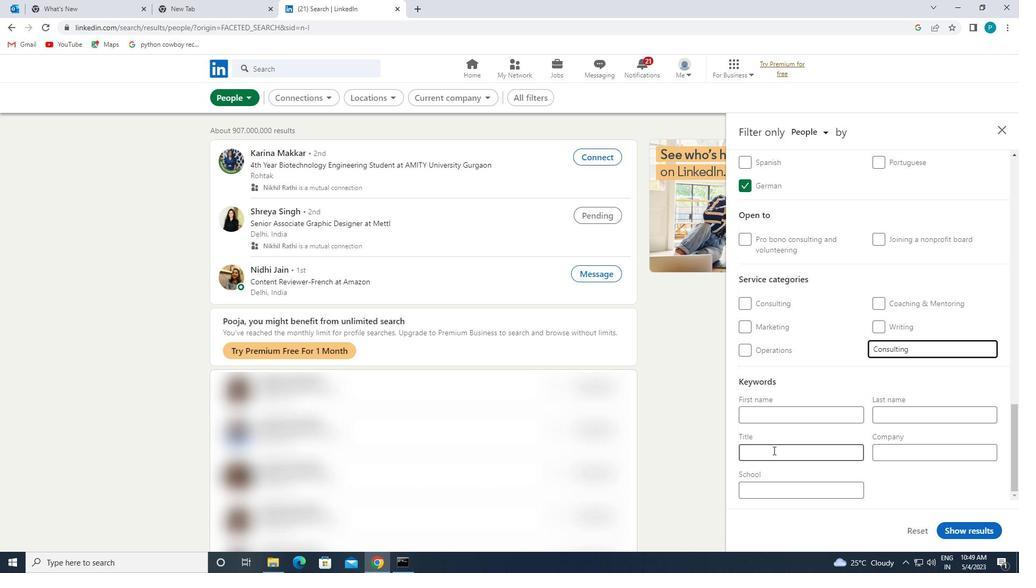 
Action: Key pressed <Key.caps_lock>M<Key.caps_lock>EDICAL<Key.space><Key.caps_lock>T<Key.caps_lock>RANSCRIPTIONIST
Screenshot: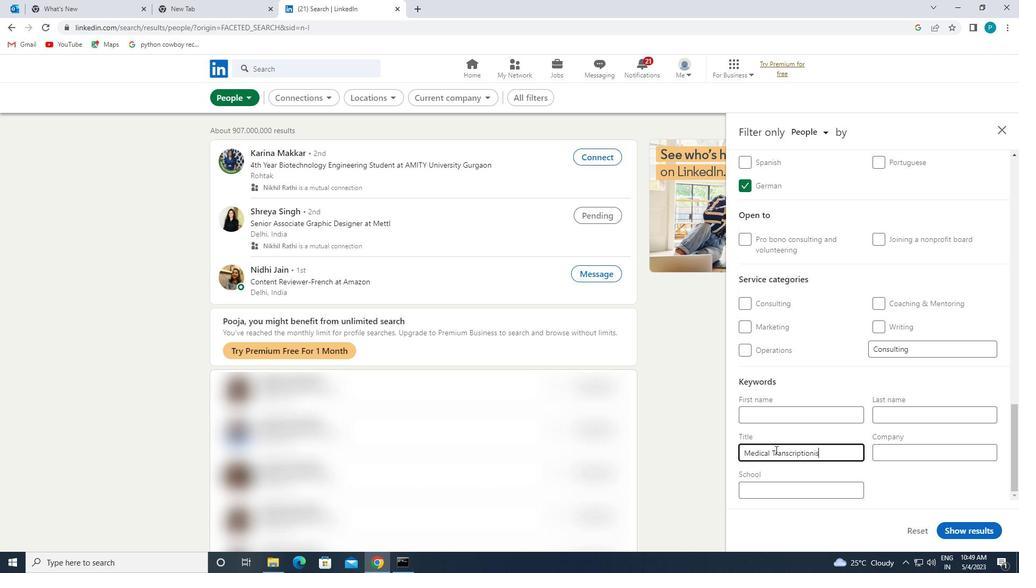 
Action: Mouse moved to (968, 534)
Screenshot: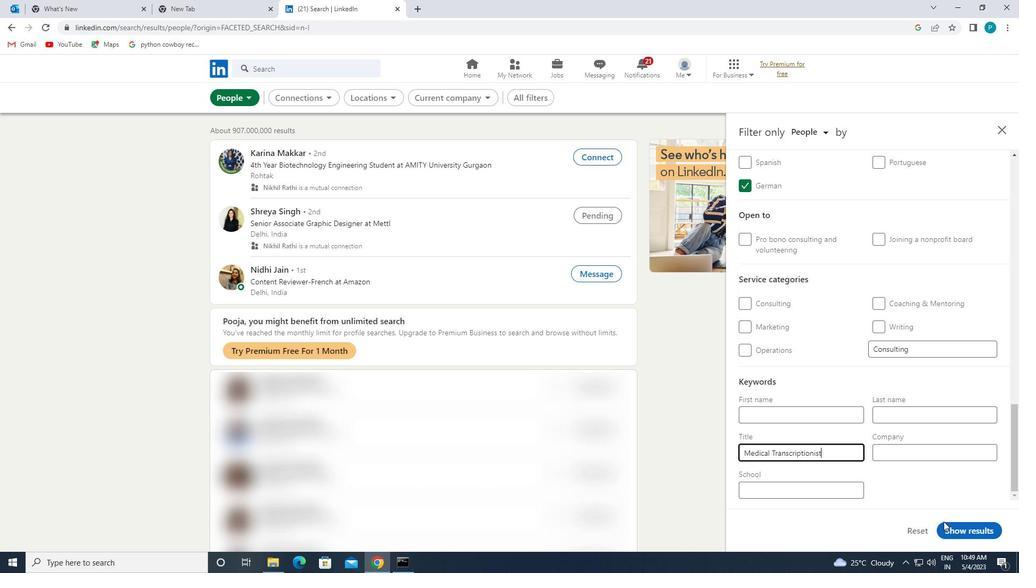 
Action: Mouse pressed left at (968, 534)
Screenshot: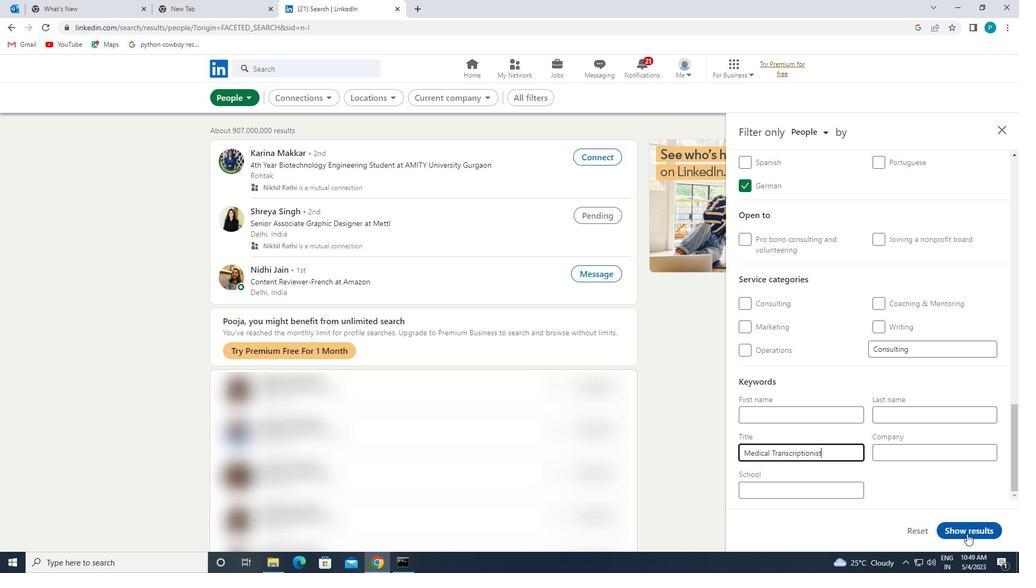 
Action: Mouse moved to (969, 534)
Screenshot: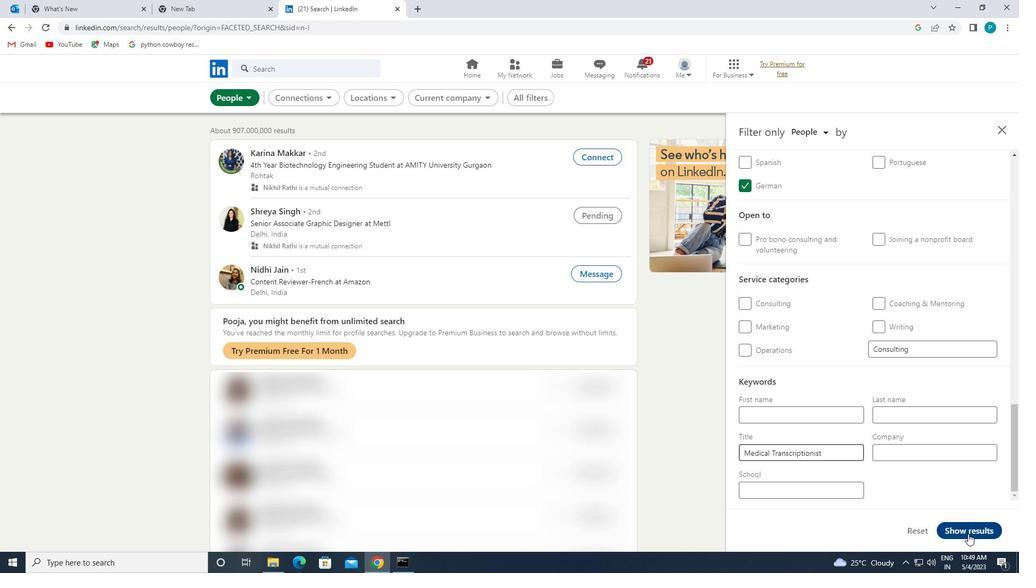 
